Task: Search one way flight ticket for 3 adults in first from Casper: Casper Natrona County International Airport to Greenville: Pitt-greenville Airport on 5-2-2023. Choice of flights is Westjet. Number of bags: 1 carry on bag. Price is upto 87000. Outbound departure time preference is 7:15.
Action: Mouse moved to (318, 221)
Screenshot: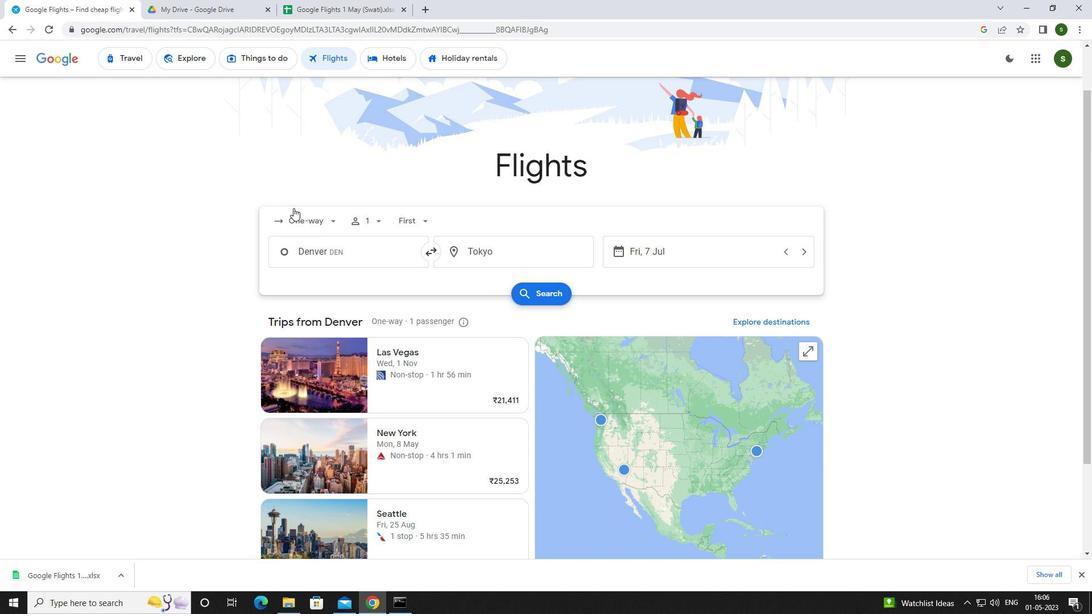 
Action: Mouse pressed left at (318, 221)
Screenshot: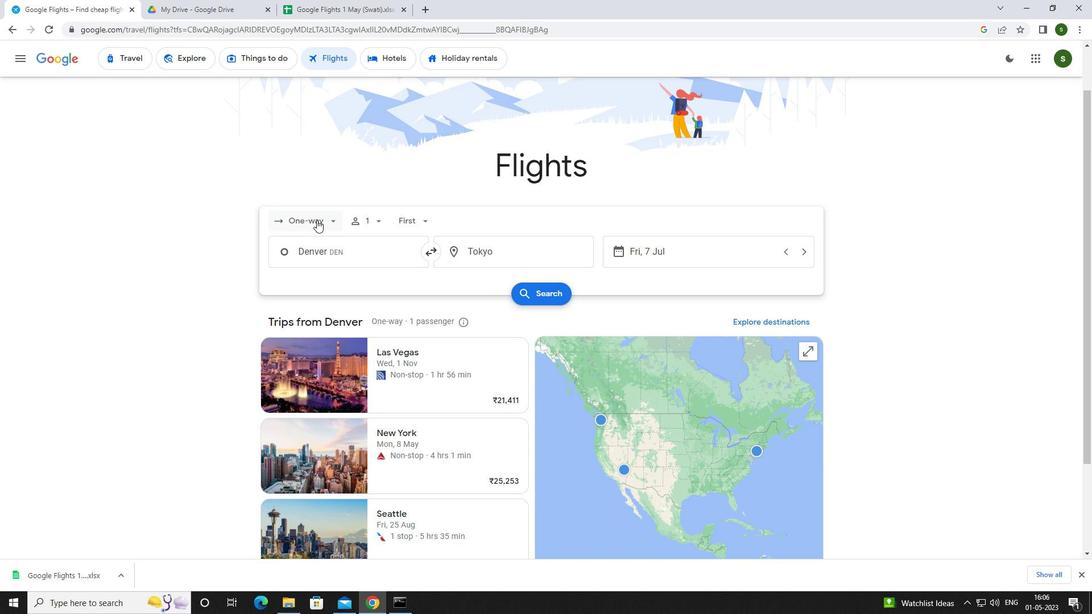 
Action: Mouse moved to (319, 276)
Screenshot: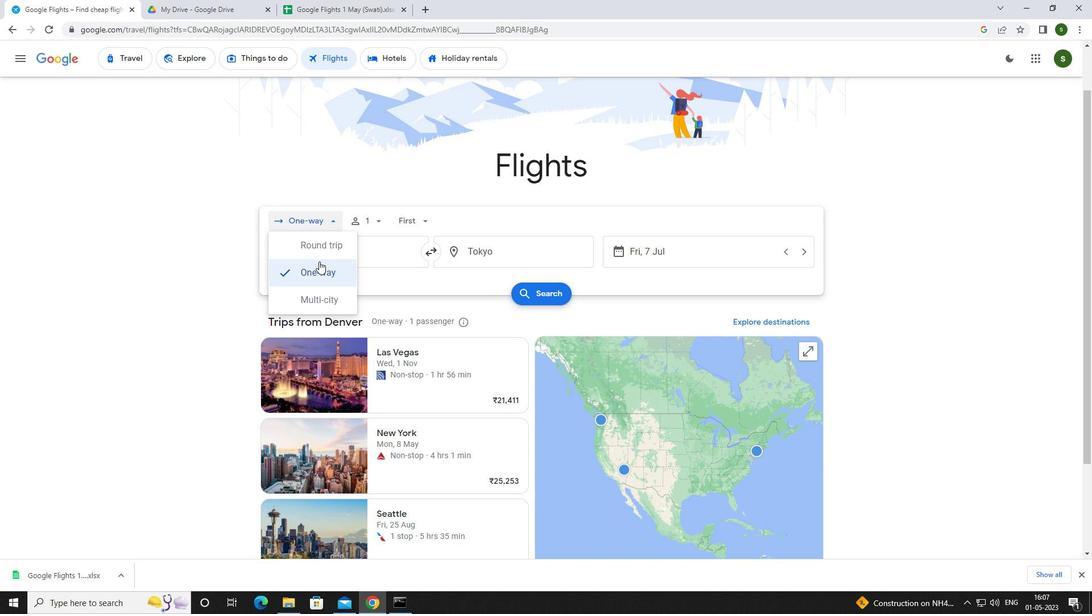 
Action: Mouse pressed left at (319, 276)
Screenshot: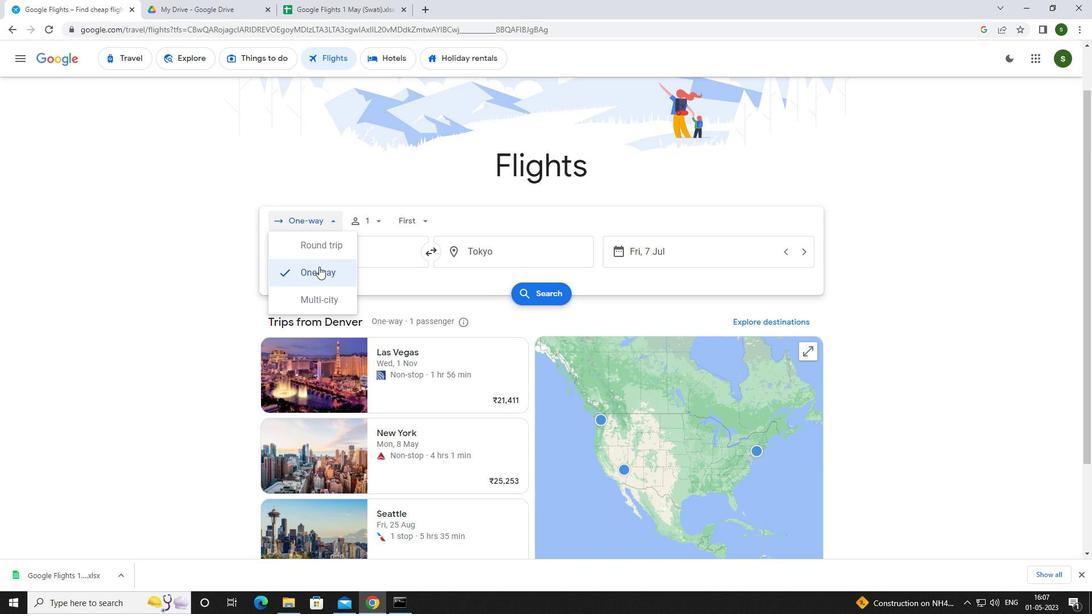 
Action: Mouse moved to (381, 217)
Screenshot: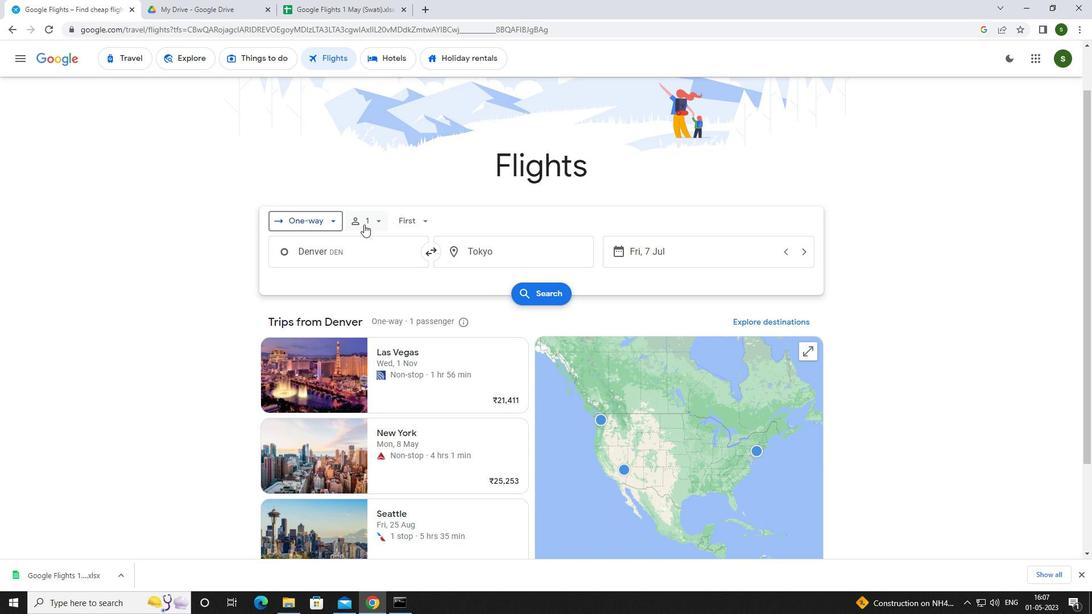 
Action: Mouse pressed left at (381, 217)
Screenshot: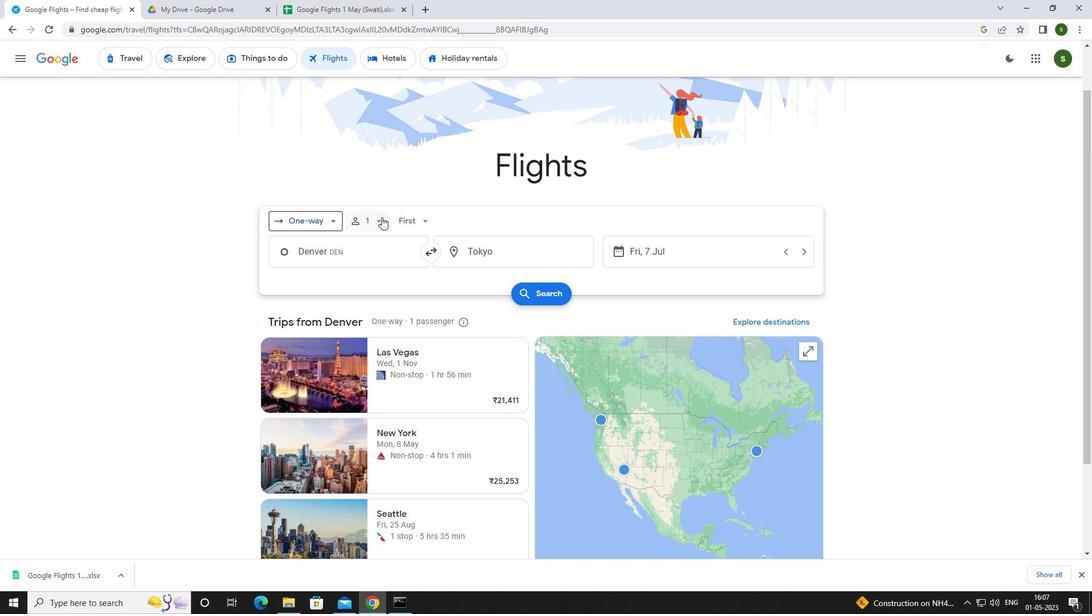 
Action: Mouse moved to (464, 253)
Screenshot: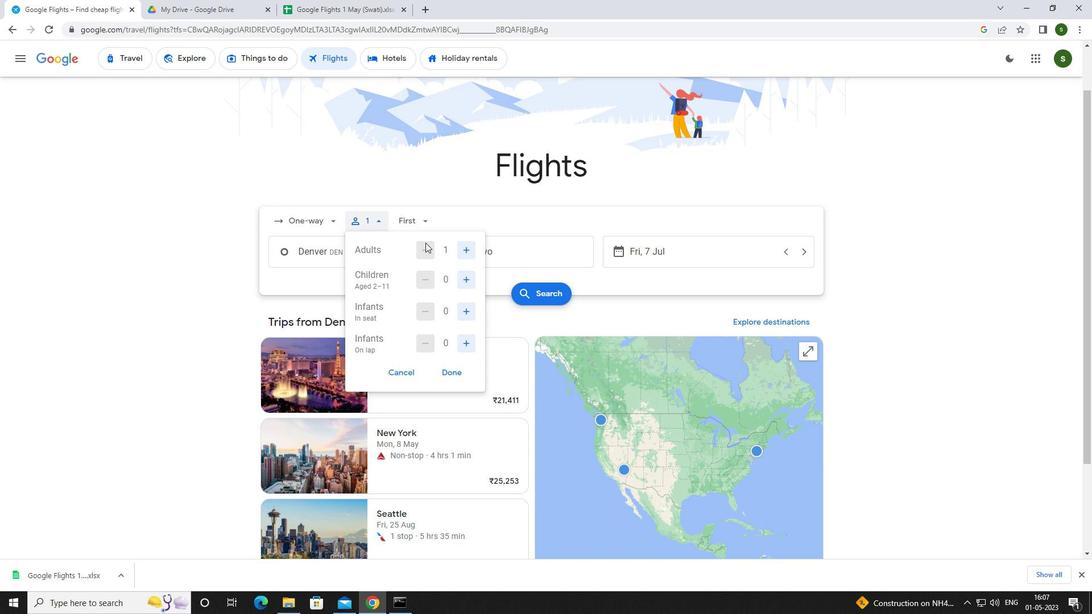 
Action: Mouse pressed left at (464, 253)
Screenshot: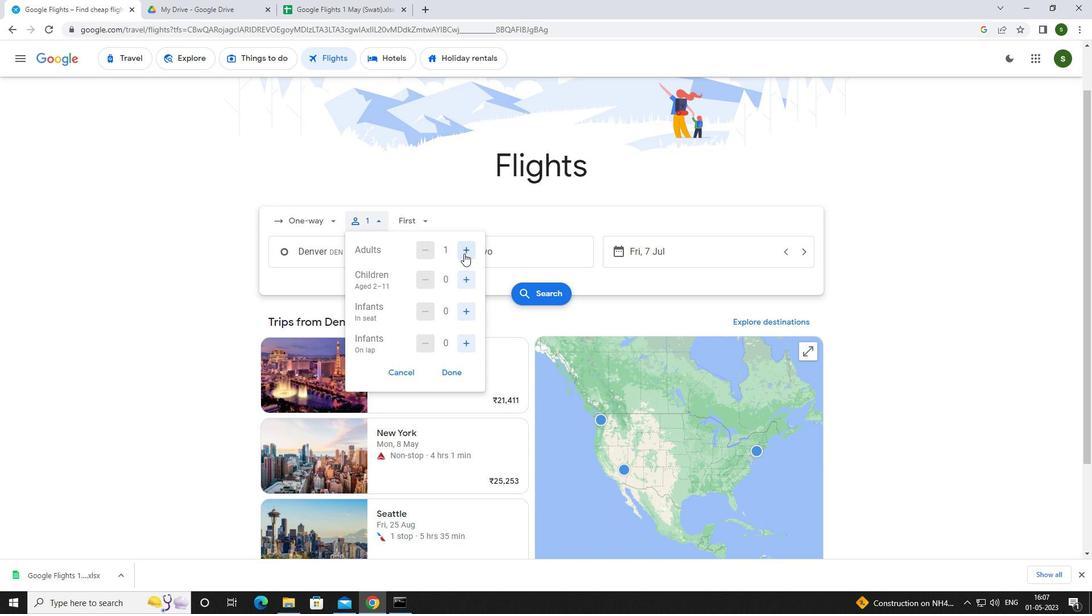 
Action: Mouse pressed left at (464, 253)
Screenshot: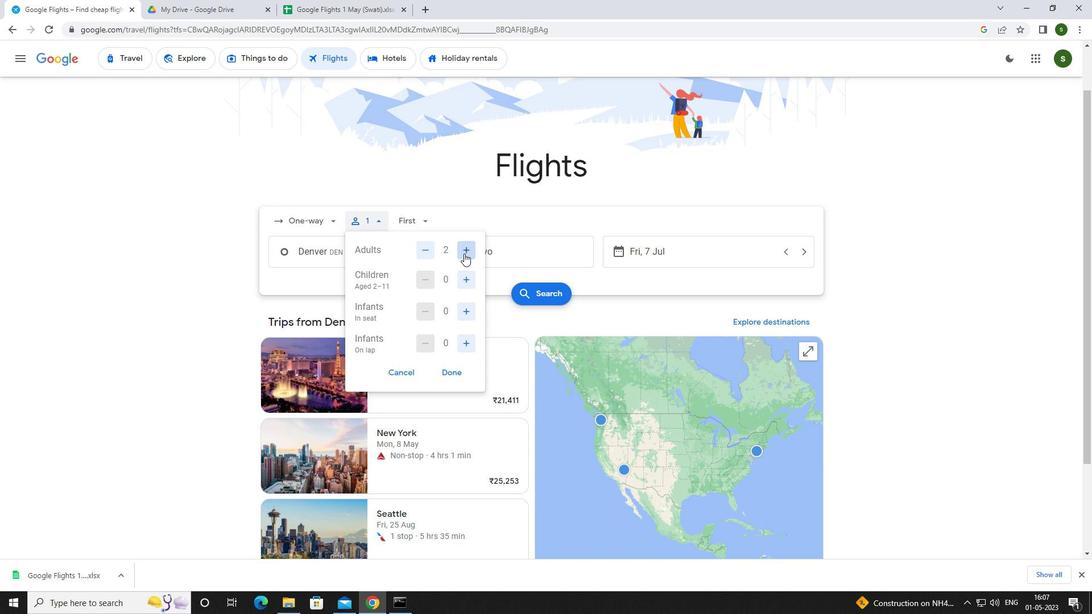 
Action: Mouse moved to (430, 224)
Screenshot: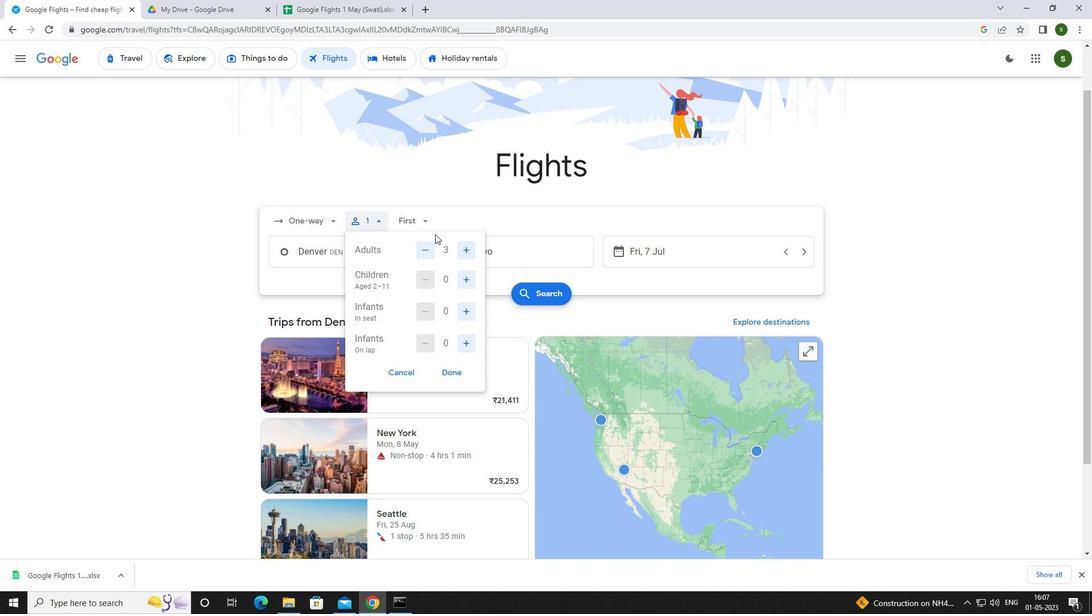 
Action: Mouse pressed left at (430, 224)
Screenshot: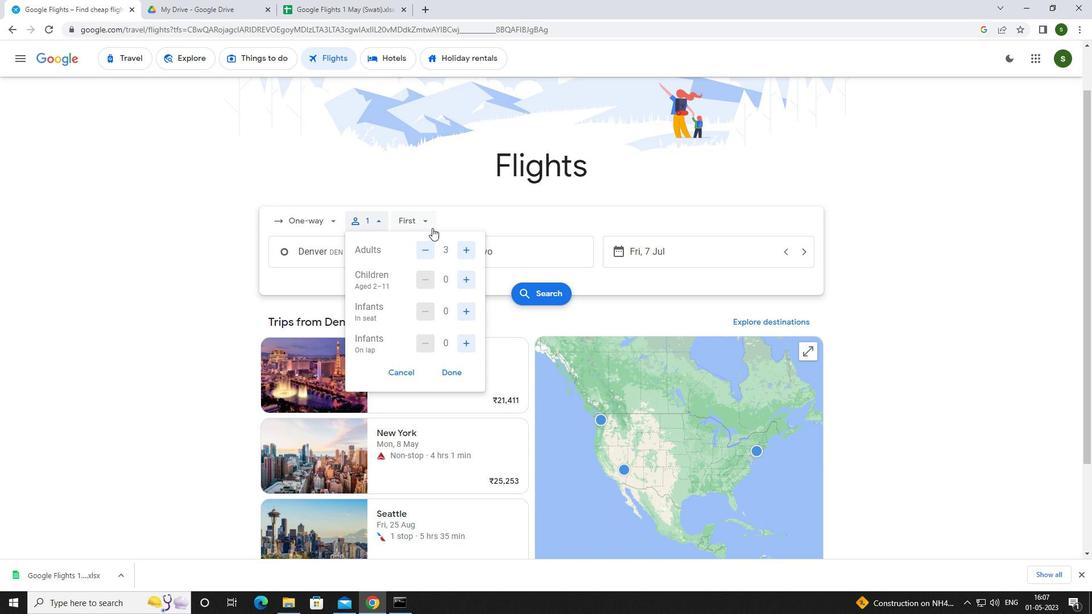 
Action: Mouse moved to (428, 322)
Screenshot: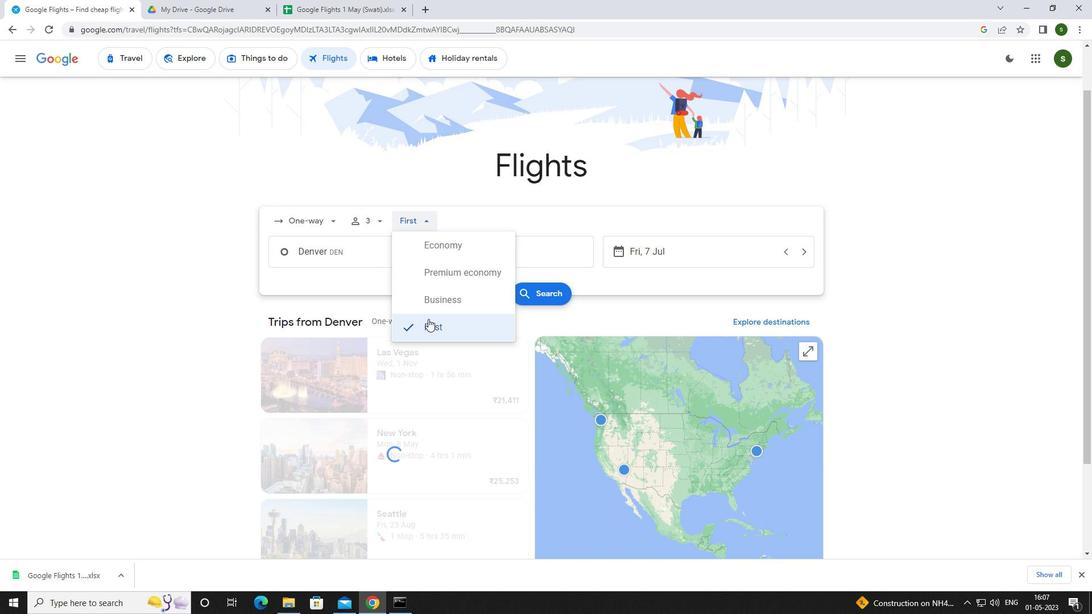 
Action: Mouse pressed left at (428, 322)
Screenshot: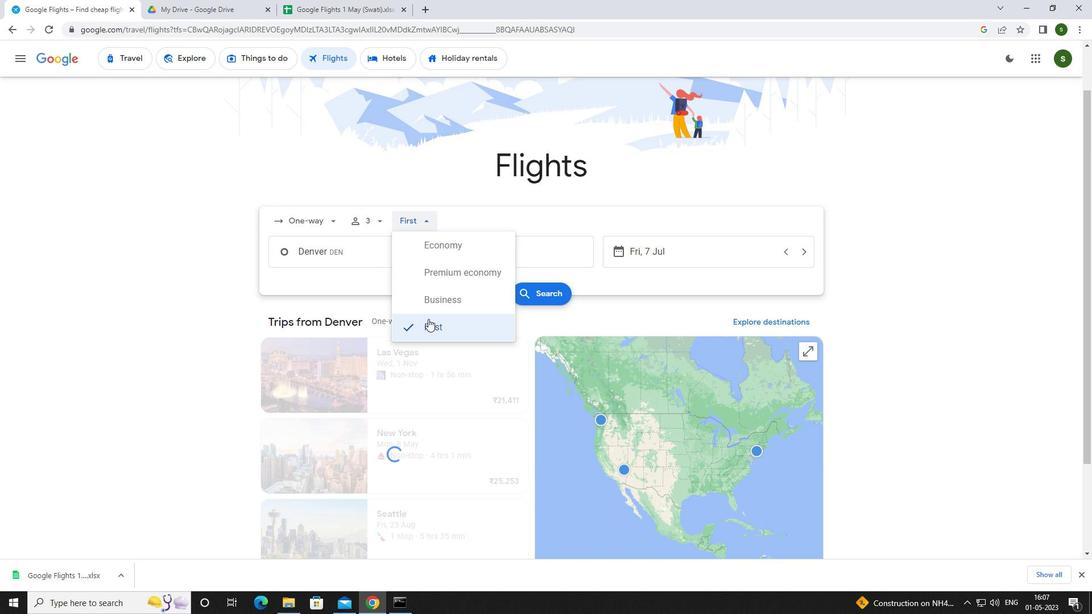 
Action: Mouse moved to (341, 256)
Screenshot: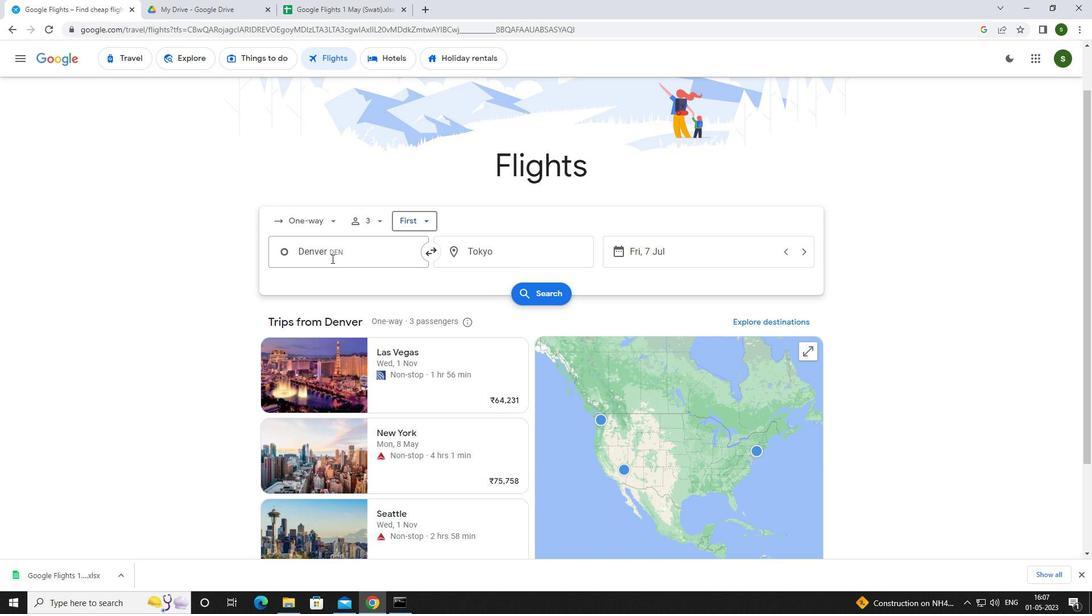 
Action: Mouse pressed left at (341, 256)
Screenshot: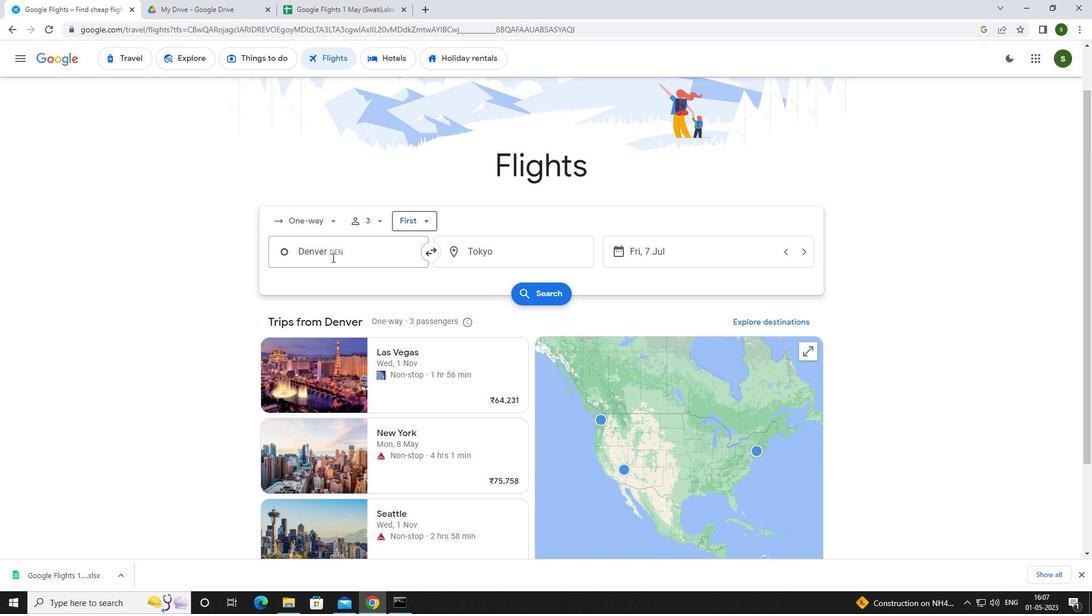 
Action: Key pressed <Key.caps_lock>c<Key.caps_lock>asper
Screenshot: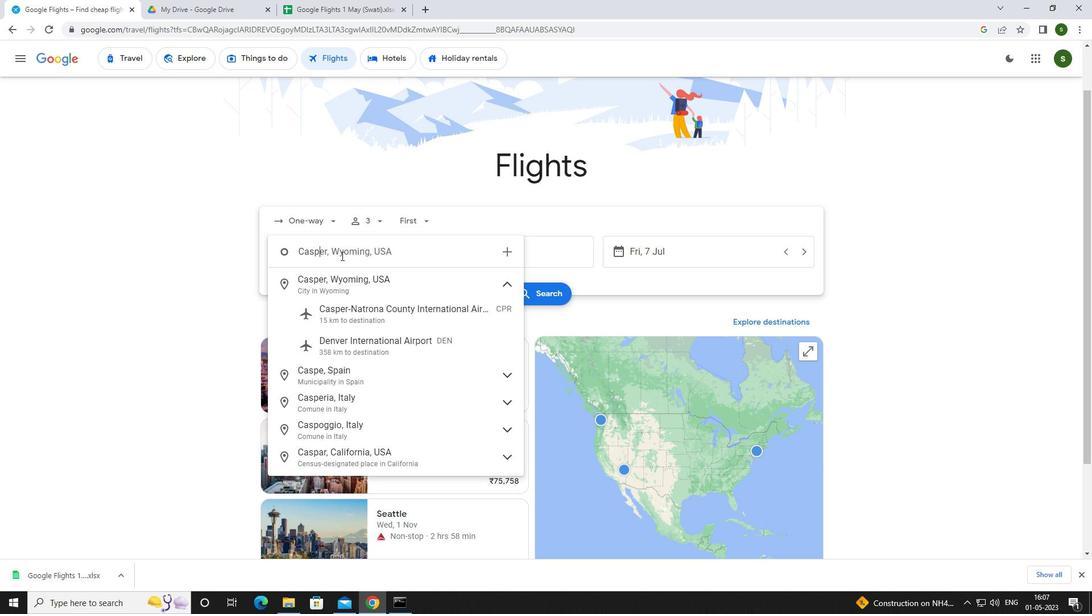 
Action: Mouse moved to (354, 307)
Screenshot: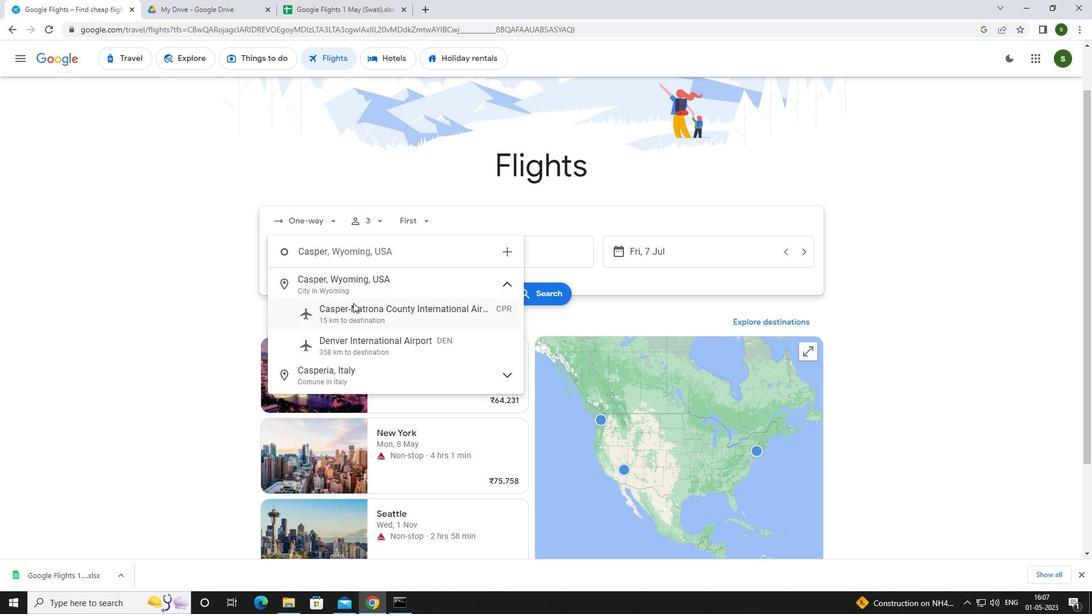 
Action: Mouse pressed left at (354, 307)
Screenshot: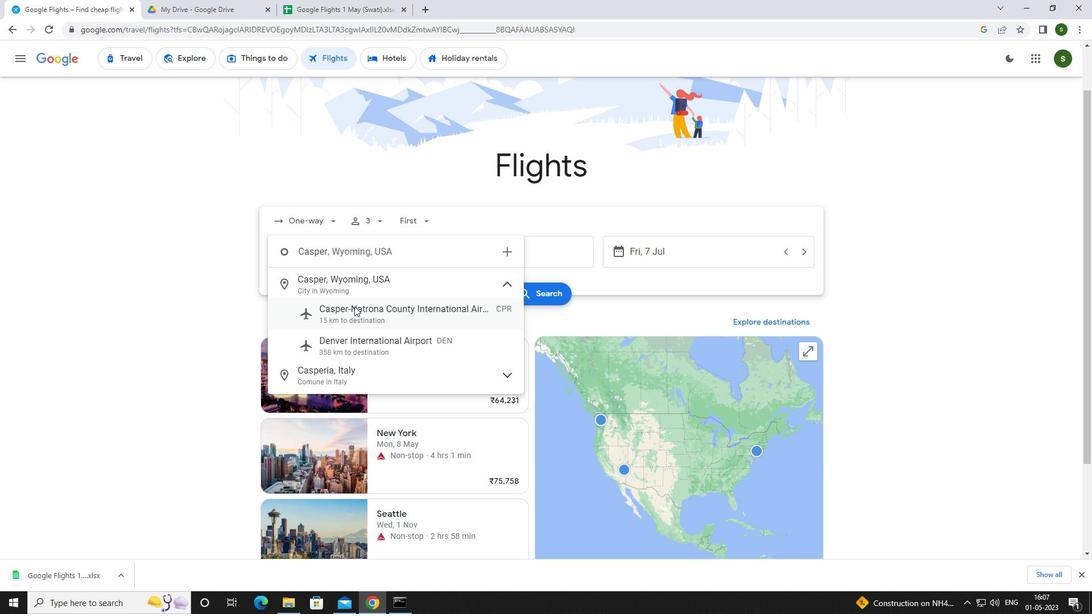 
Action: Mouse moved to (482, 250)
Screenshot: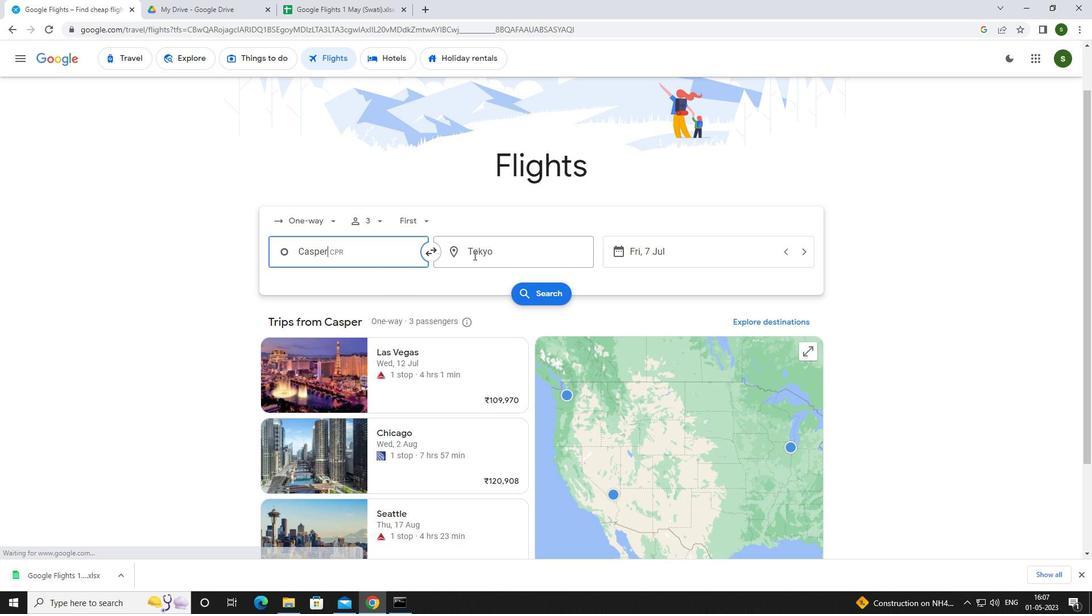 
Action: Mouse pressed left at (482, 250)
Screenshot: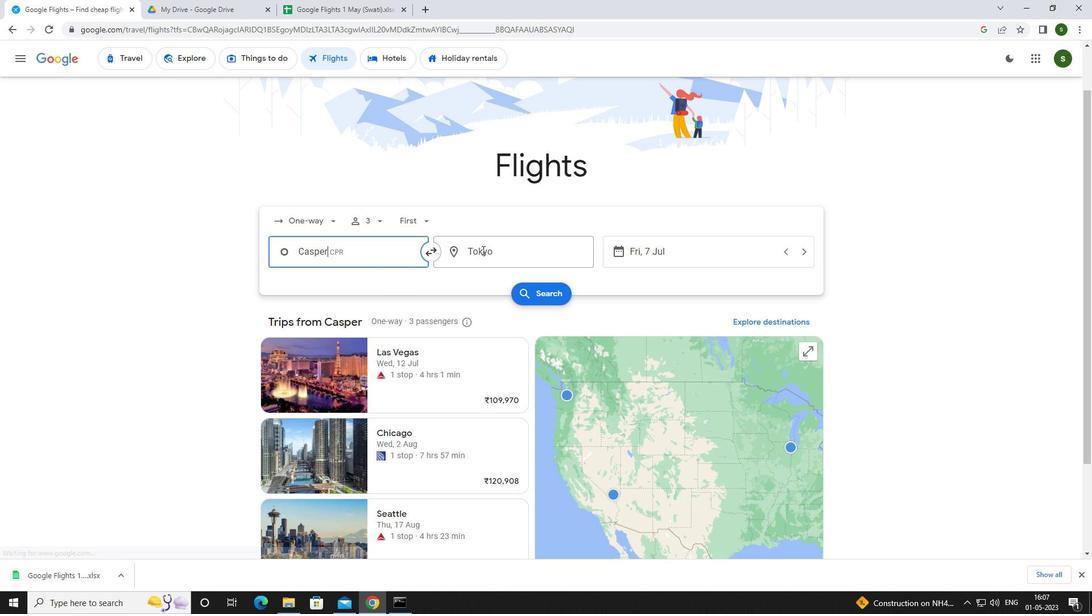 
Action: Mouse moved to (470, 250)
Screenshot: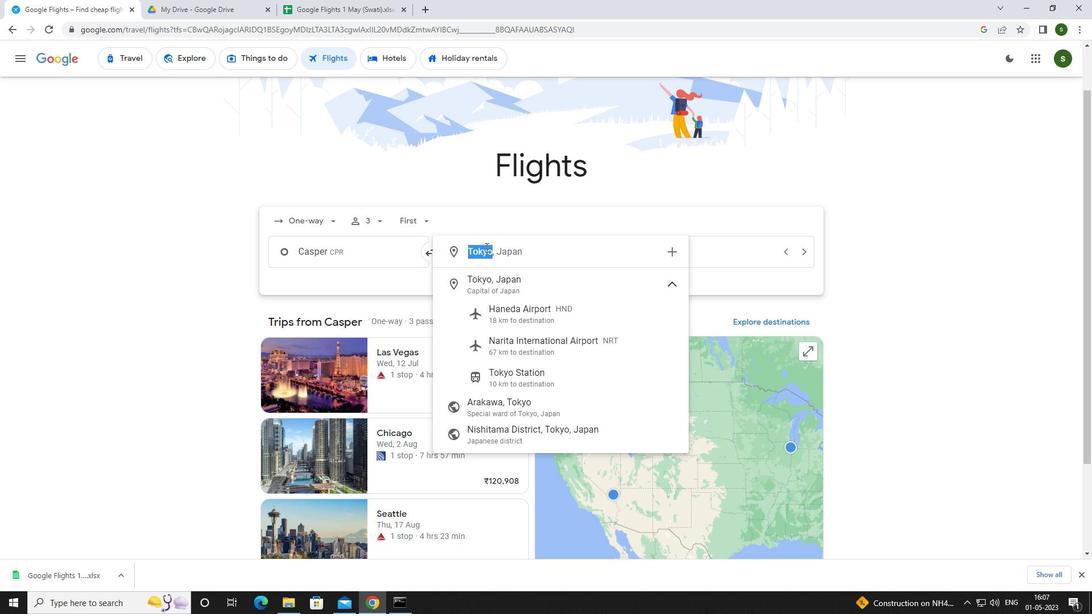
Action: Key pressed <Key.caps_lock>p<Key.caps_lock>itt
Screenshot: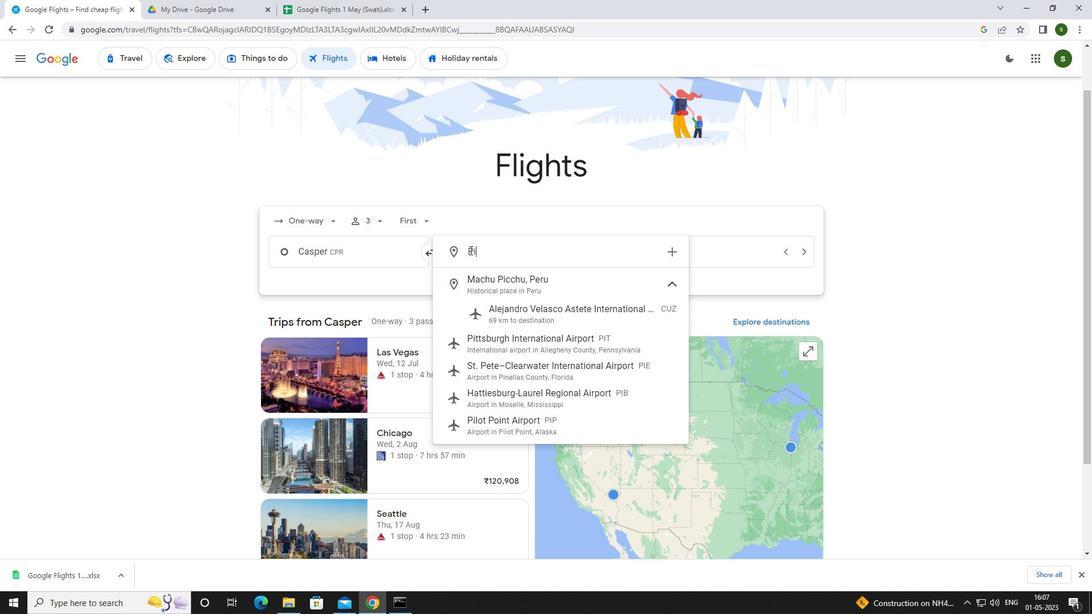
Action: Mouse moved to (517, 375)
Screenshot: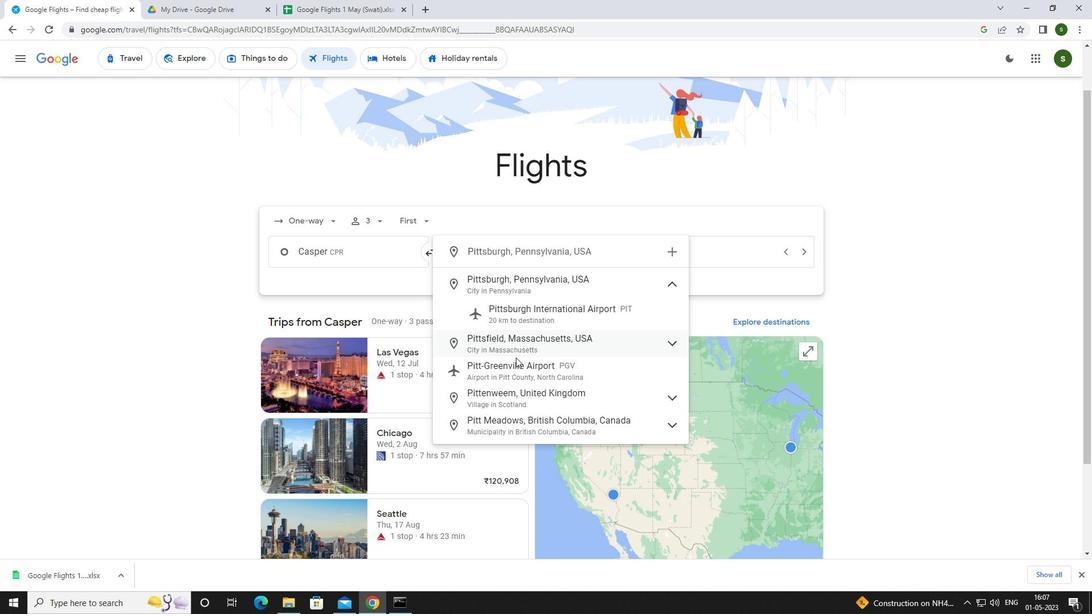 
Action: Mouse pressed left at (517, 375)
Screenshot: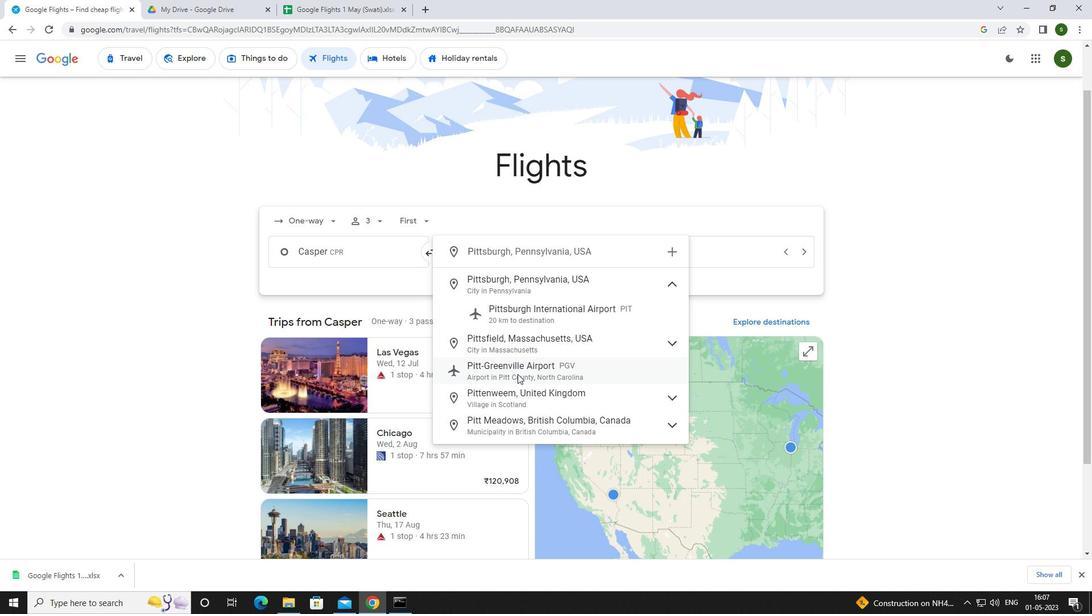 
Action: Mouse moved to (678, 250)
Screenshot: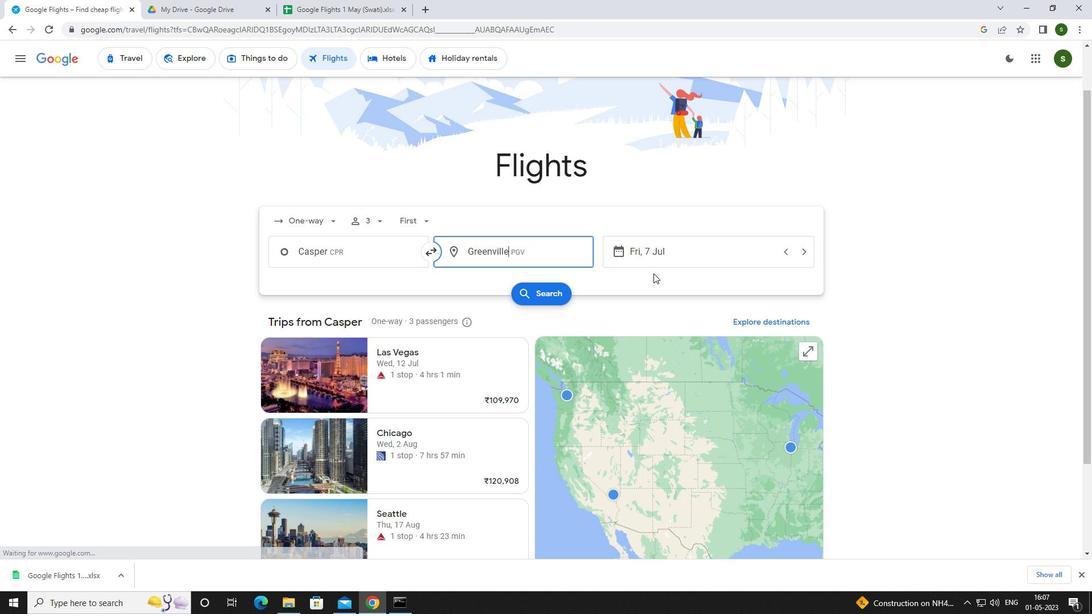 
Action: Mouse pressed left at (678, 250)
Screenshot: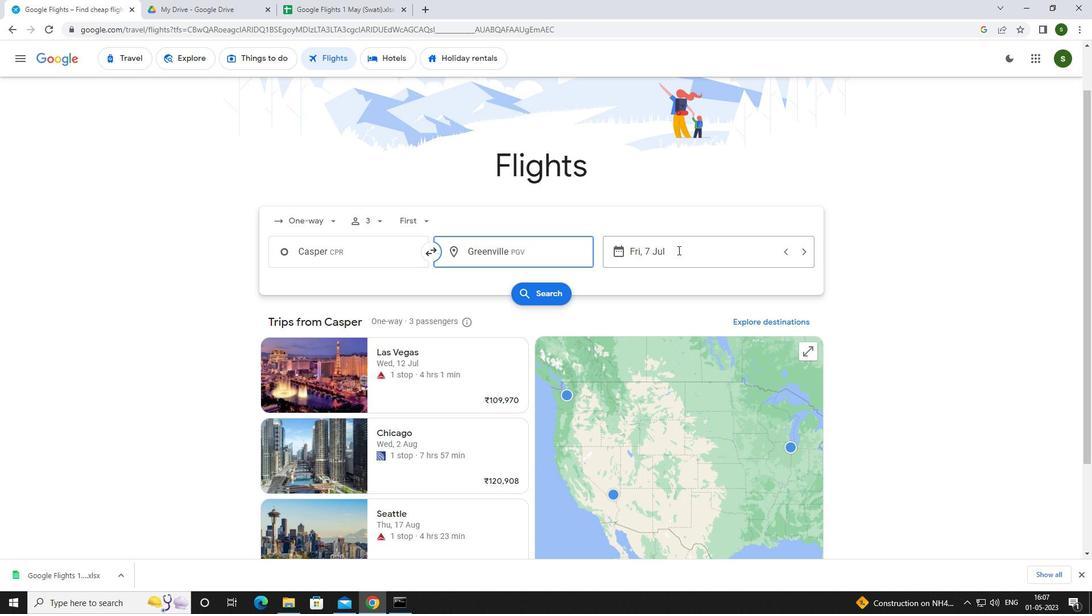 
Action: Mouse moved to (384, 389)
Screenshot: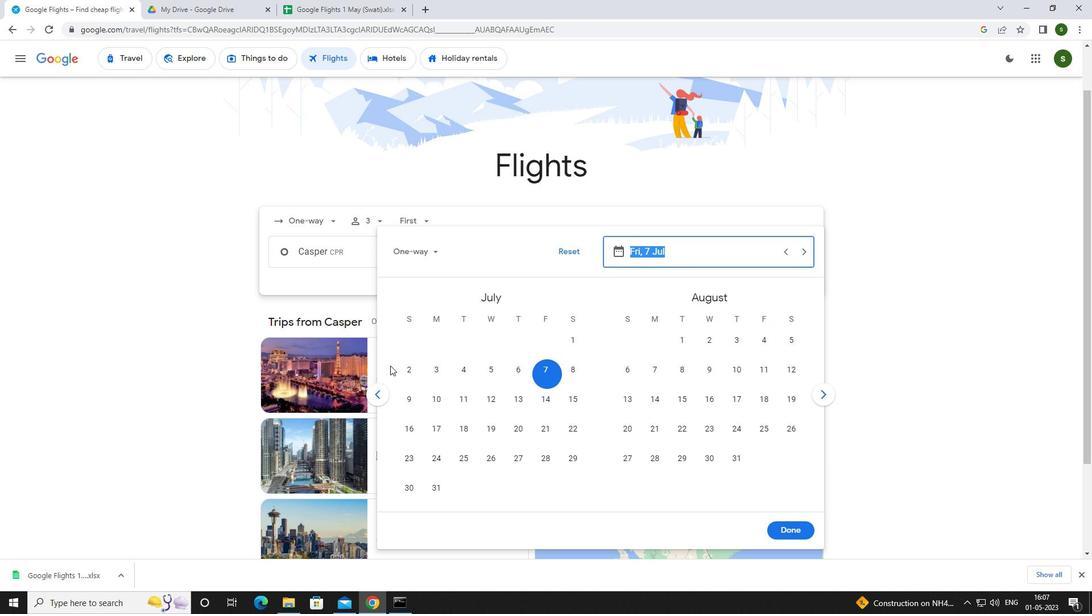 
Action: Mouse pressed left at (384, 389)
Screenshot: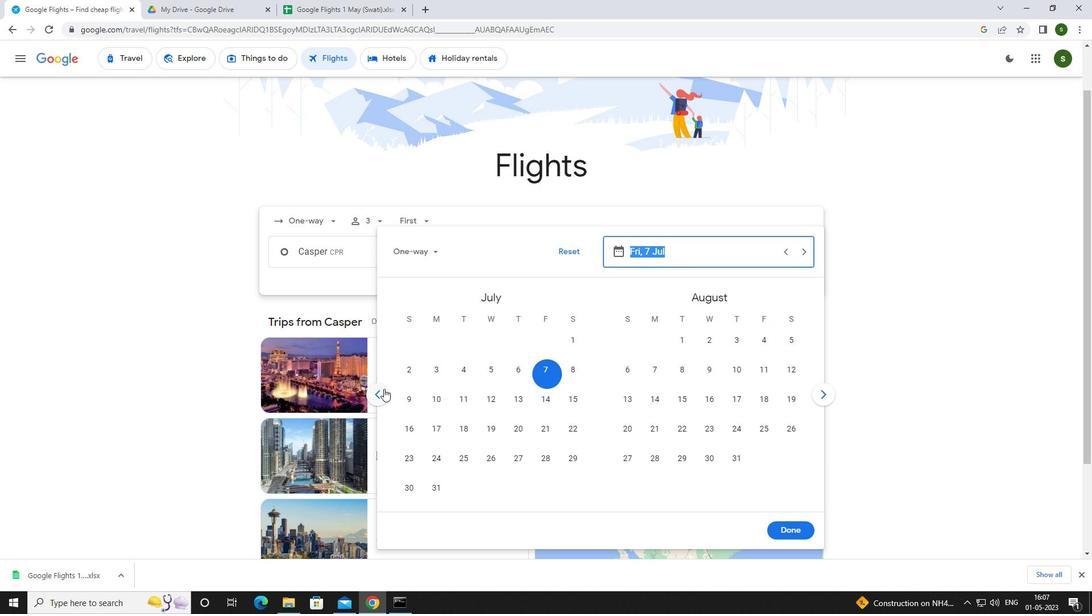 
Action: Mouse pressed left at (384, 389)
Screenshot: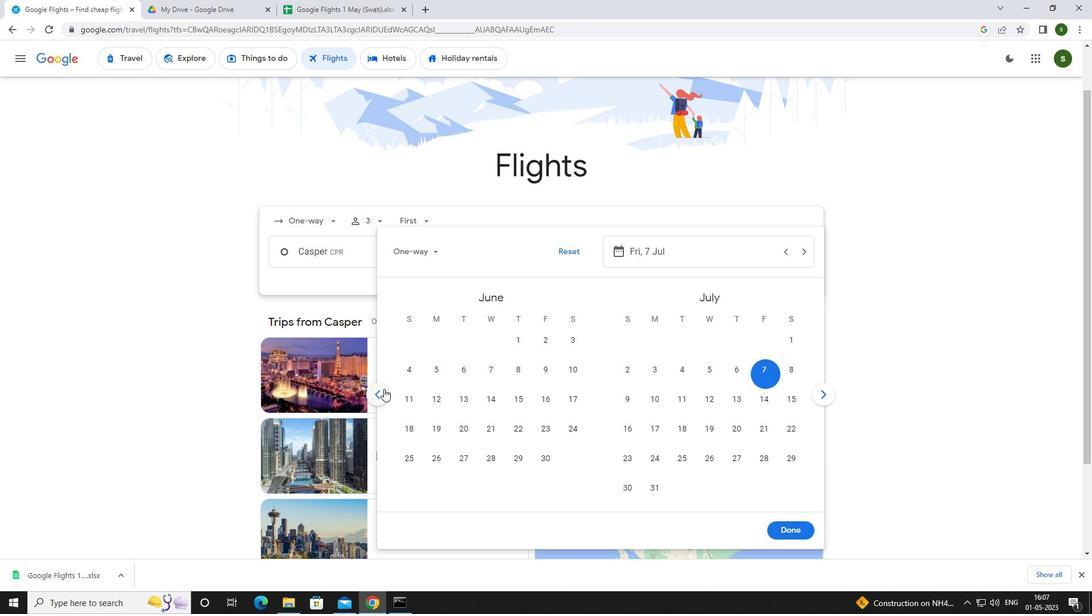 
Action: Mouse moved to (472, 341)
Screenshot: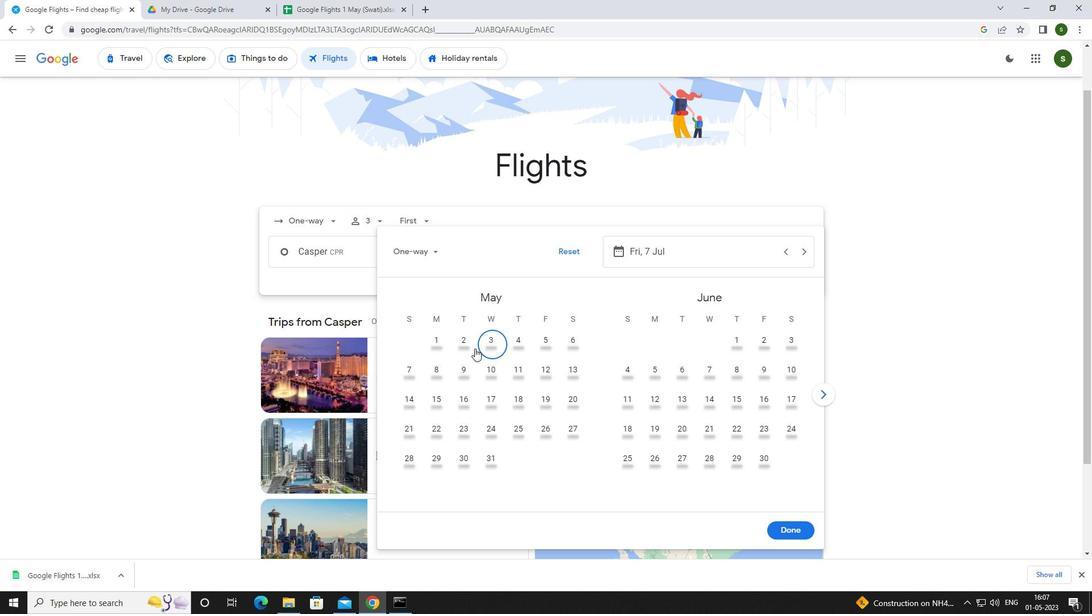 
Action: Mouse pressed left at (472, 341)
Screenshot: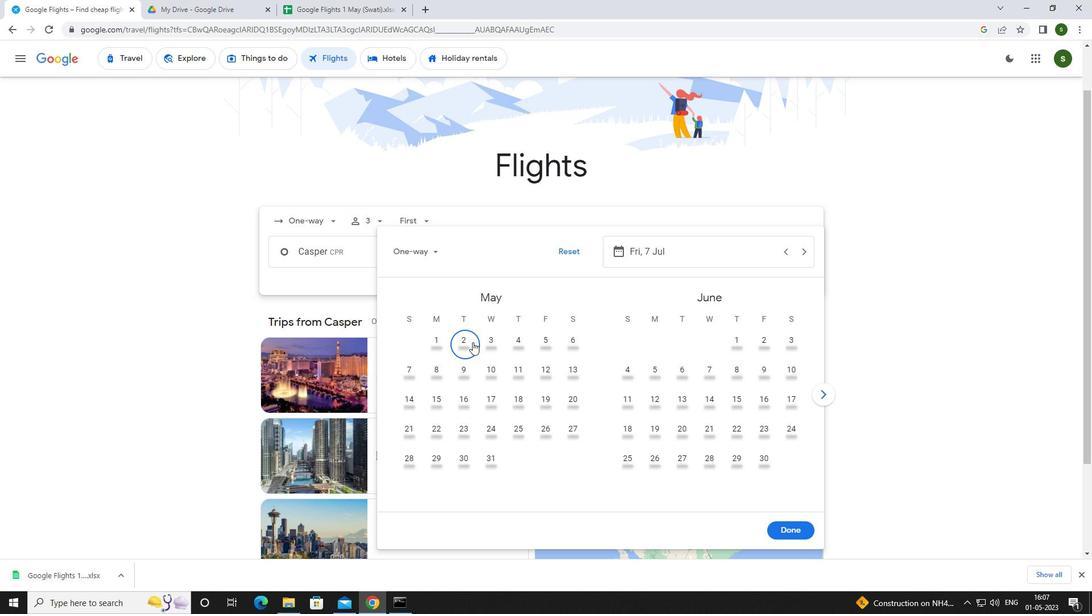 
Action: Mouse moved to (795, 524)
Screenshot: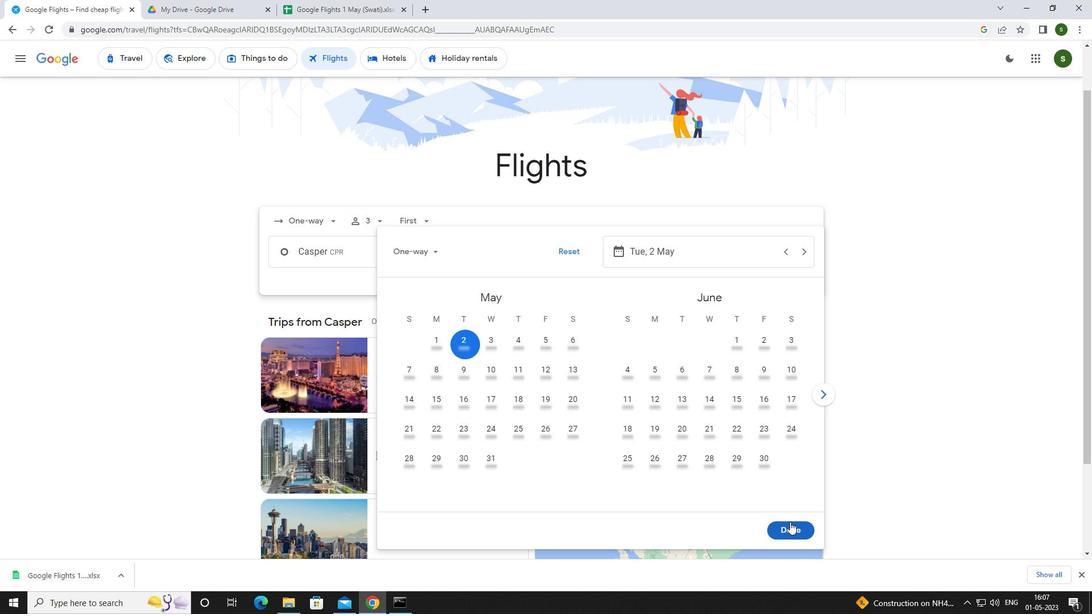 
Action: Mouse pressed left at (795, 524)
Screenshot: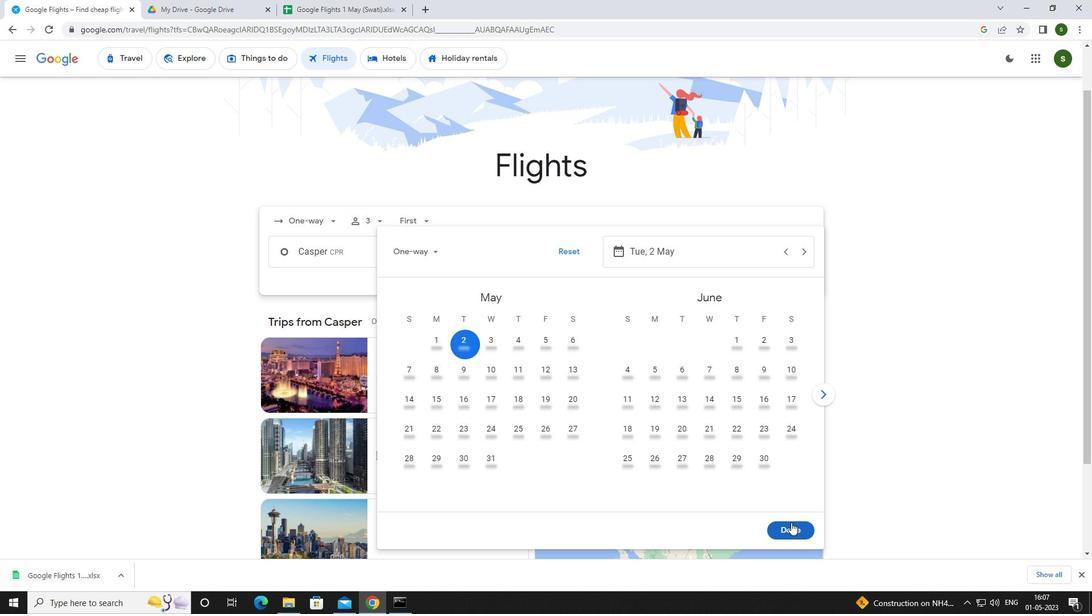 
Action: Mouse moved to (537, 291)
Screenshot: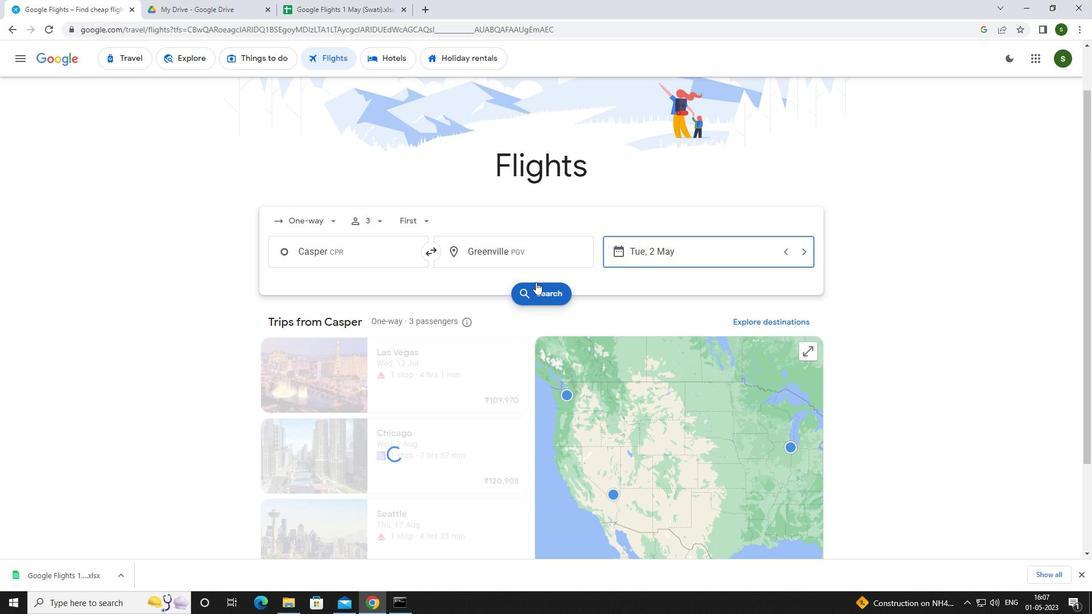 
Action: Mouse pressed left at (537, 291)
Screenshot: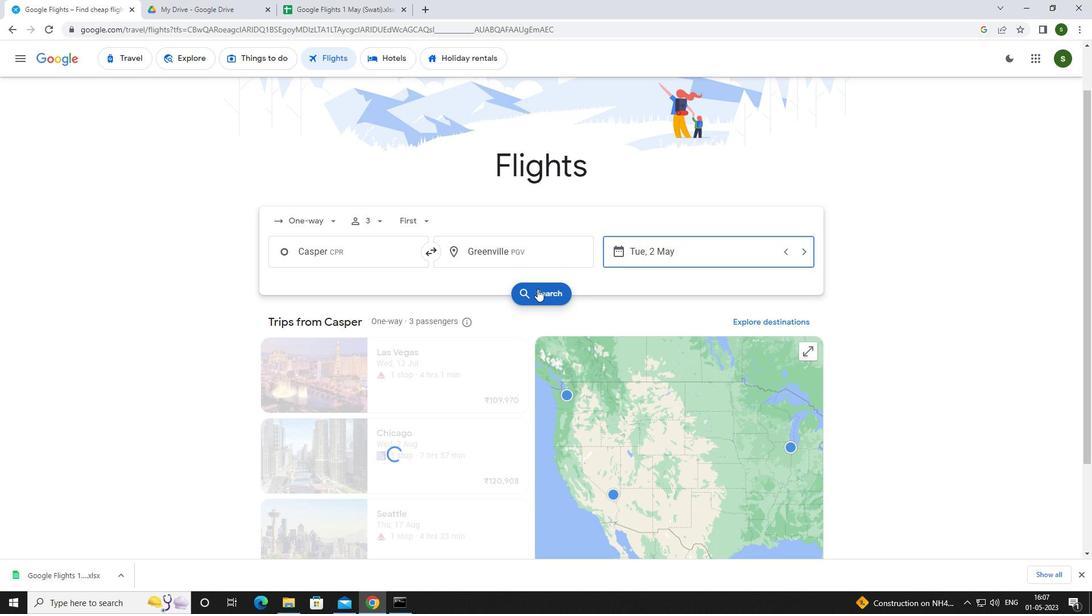 
Action: Mouse moved to (291, 162)
Screenshot: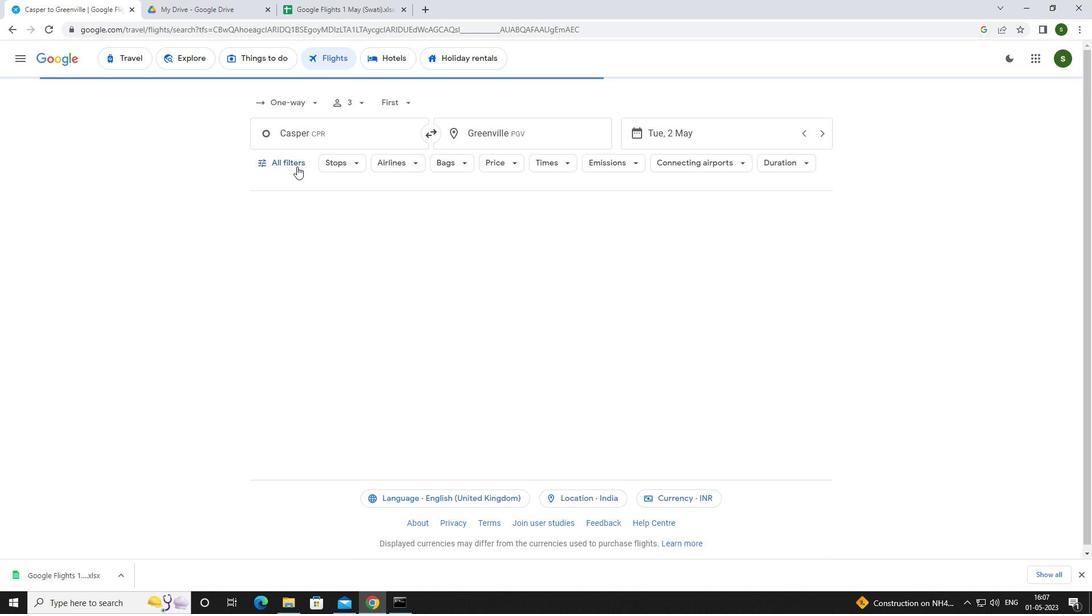 
Action: Mouse pressed left at (291, 162)
Screenshot: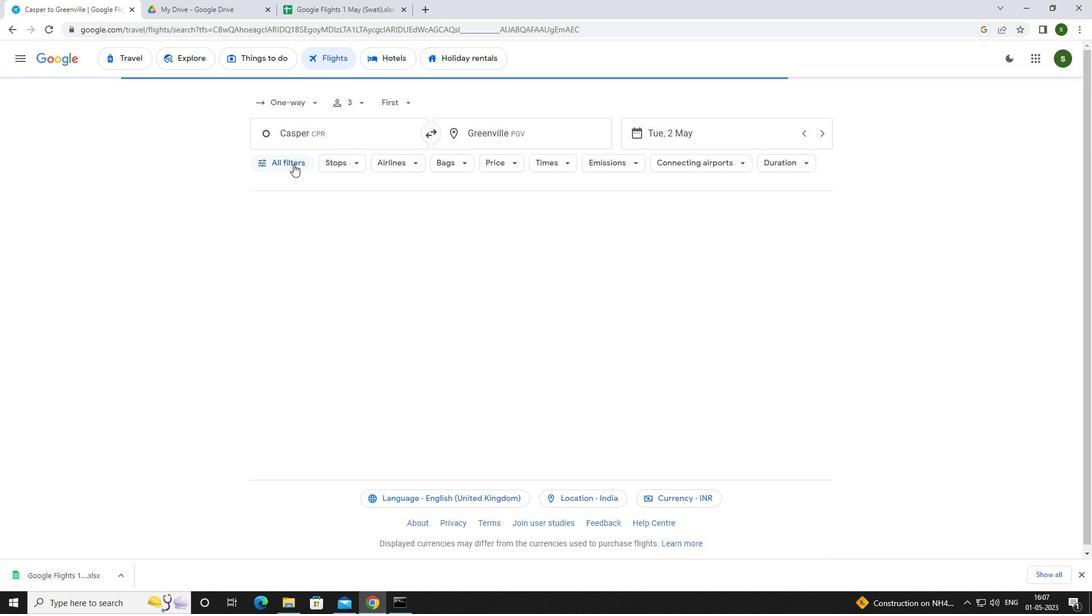 
Action: Mouse moved to (312, 243)
Screenshot: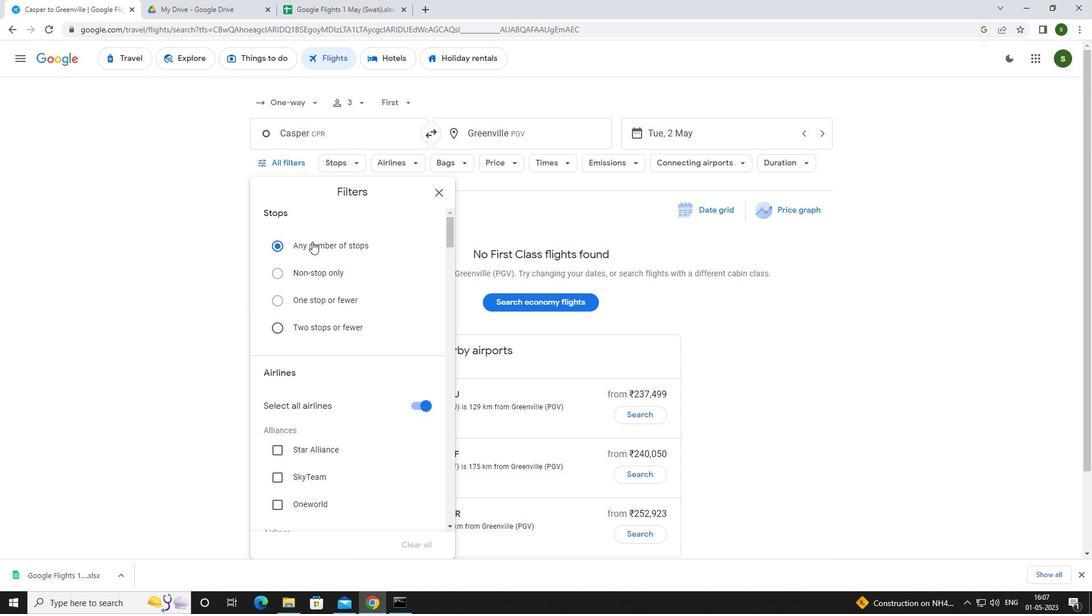 
Action: Mouse scrolled (312, 242) with delta (0, 0)
Screenshot: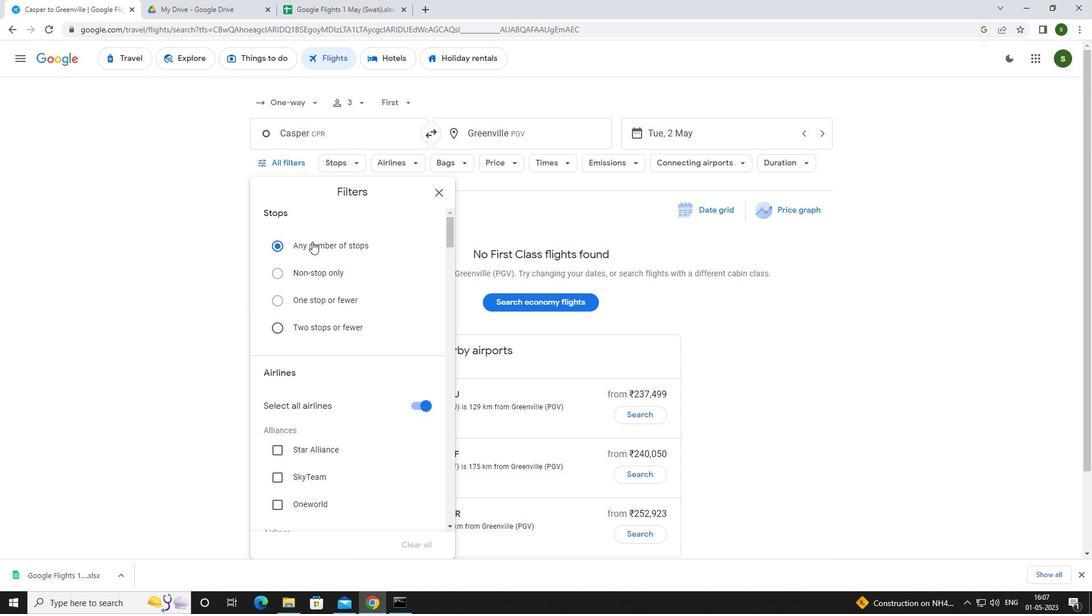 
Action: Mouse moved to (421, 342)
Screenshot: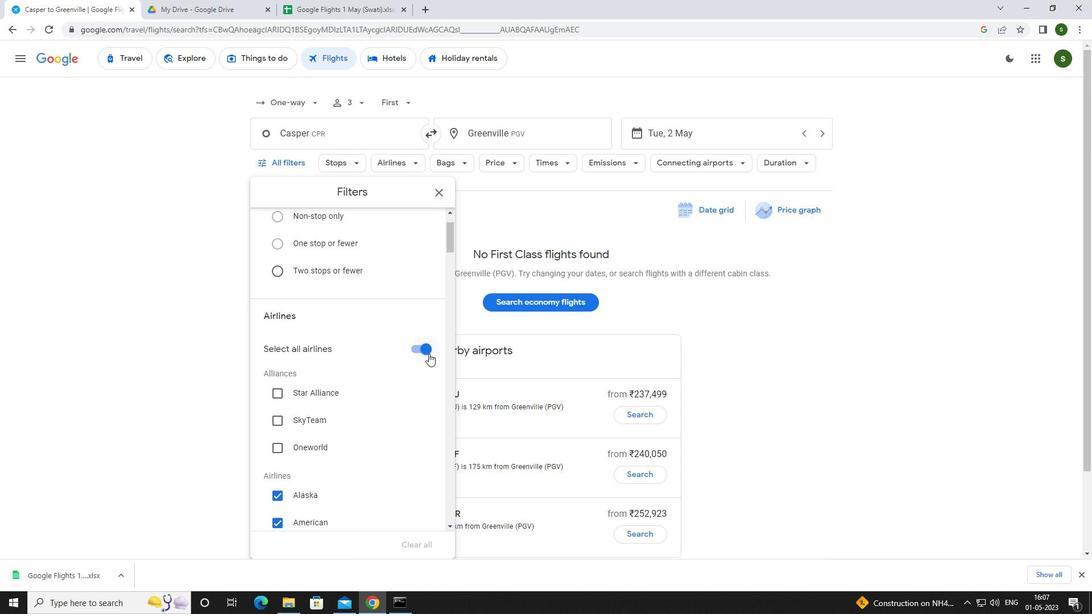 
Action: Mouse pressed left at (421, 342)
Screenshot: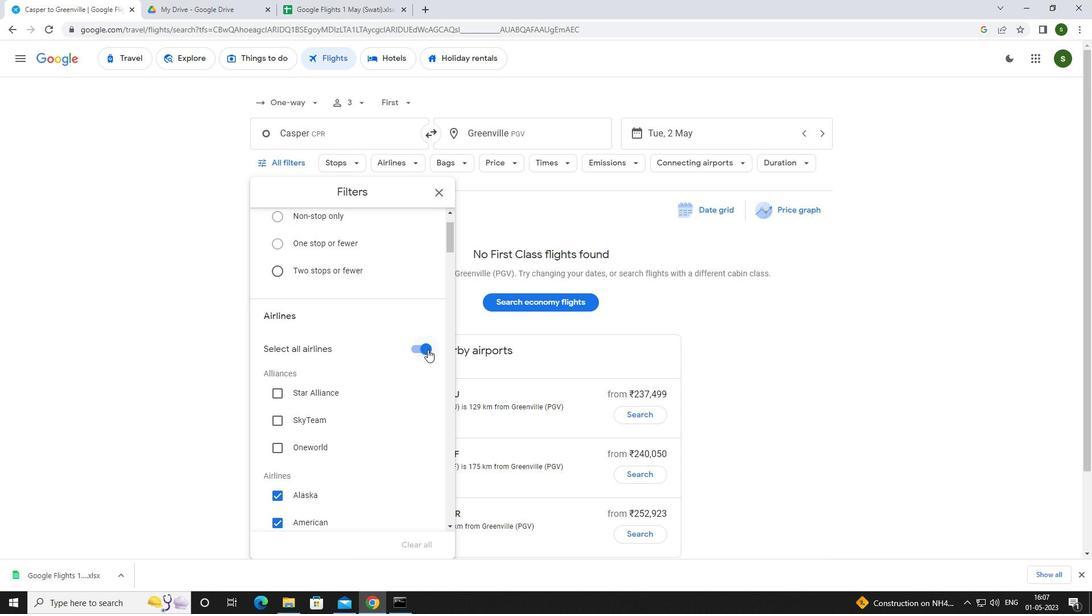 
Action: Mouse moved to (388, 310)
Screenshot: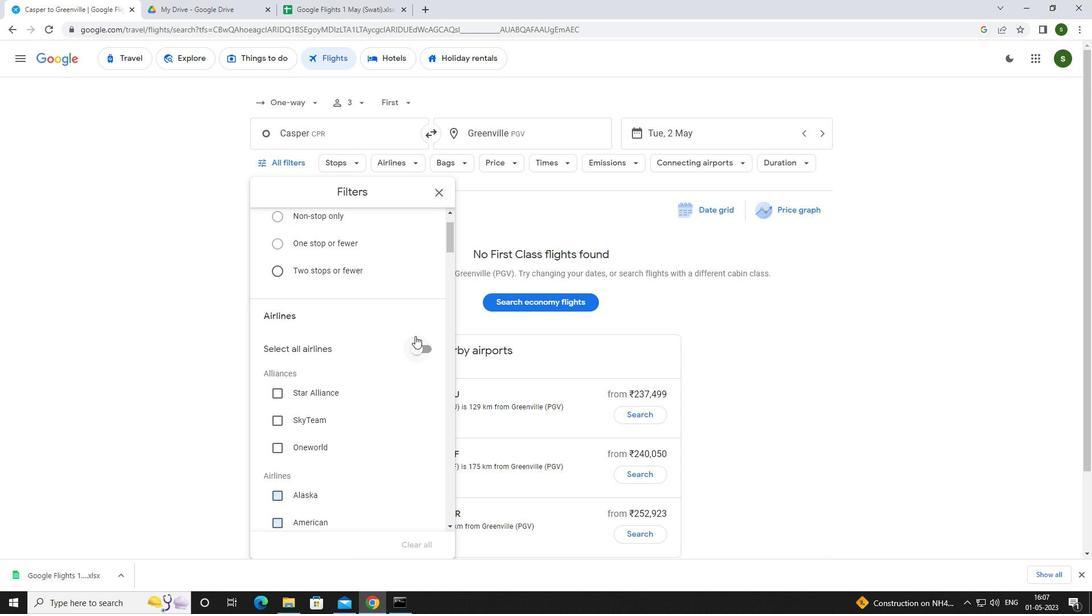 
Action: Mouse scrolled (388, 310) with delta (0, 0)
Screenshot: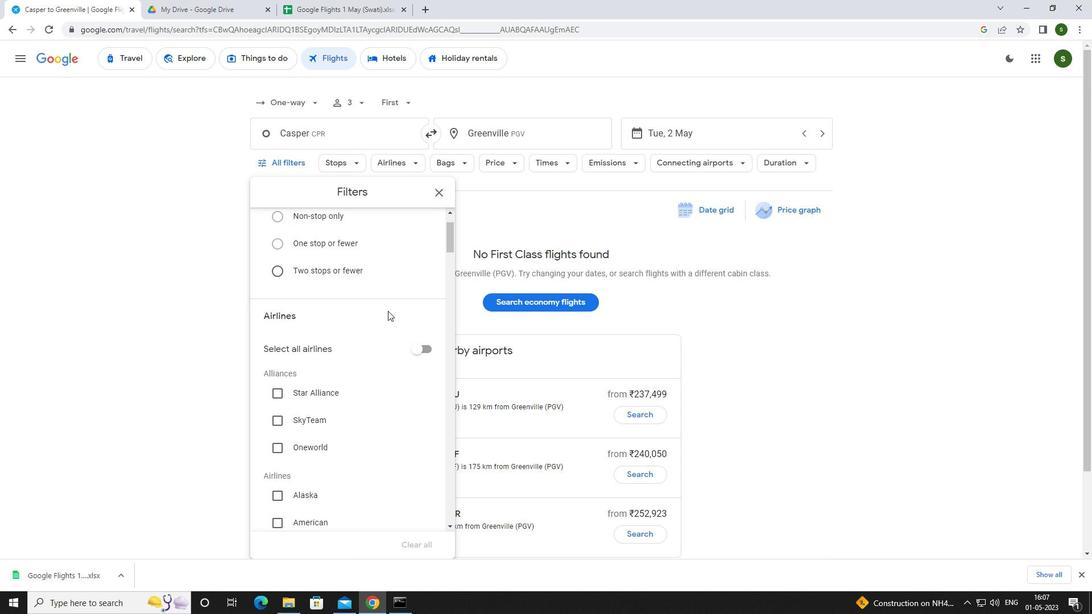 
Action: Mouse scrolled (388, 310) with delta (0, 0)
Screenshot: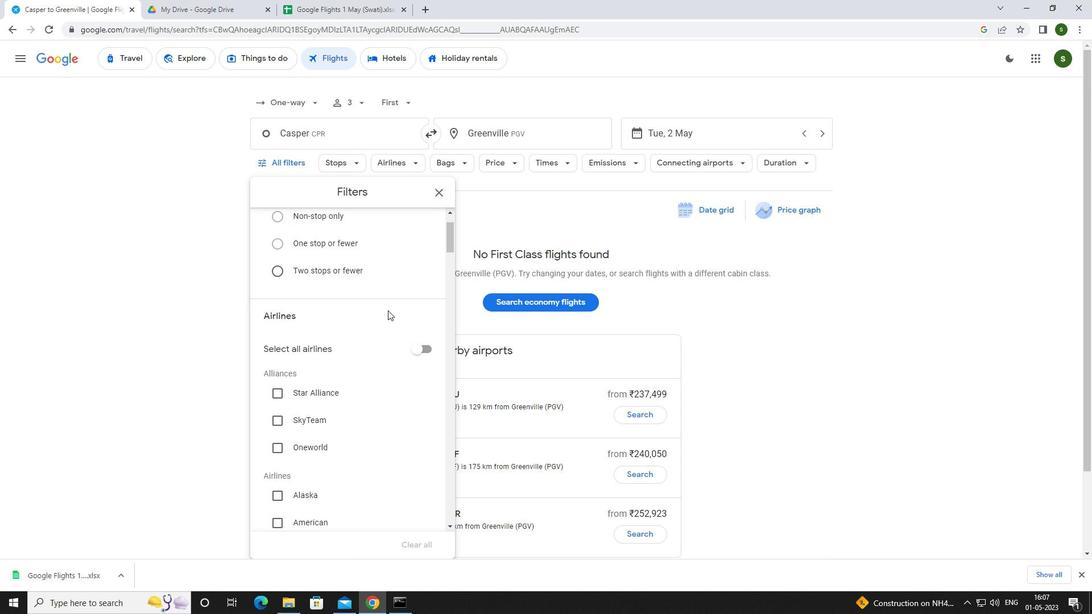 
Action: Mouse scrolled (388, 310) with delta (0, 0)
Screenshot: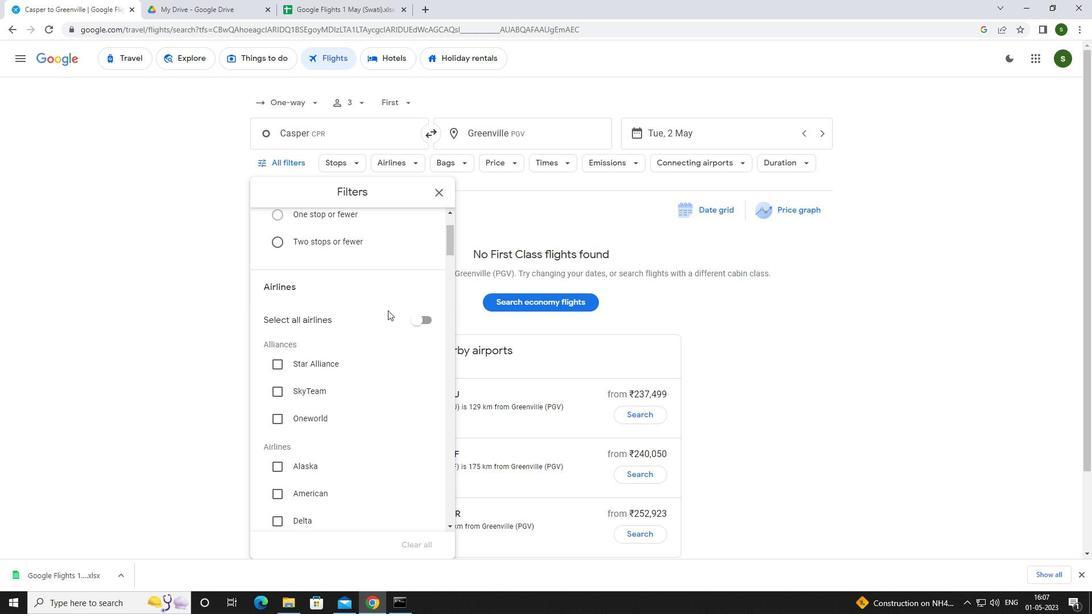 
Action: Mouse scrolled (388, 310) with delta (0, 0)
Screenshot: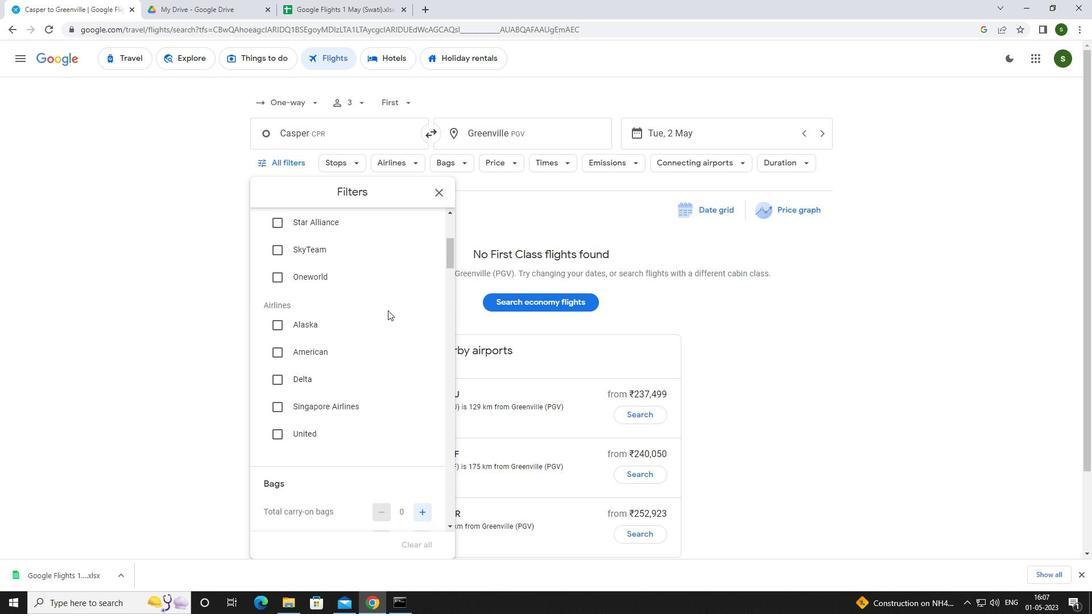 
Action: Mouse scrolled (388, 310) with delta (0, 0)
Screenshot: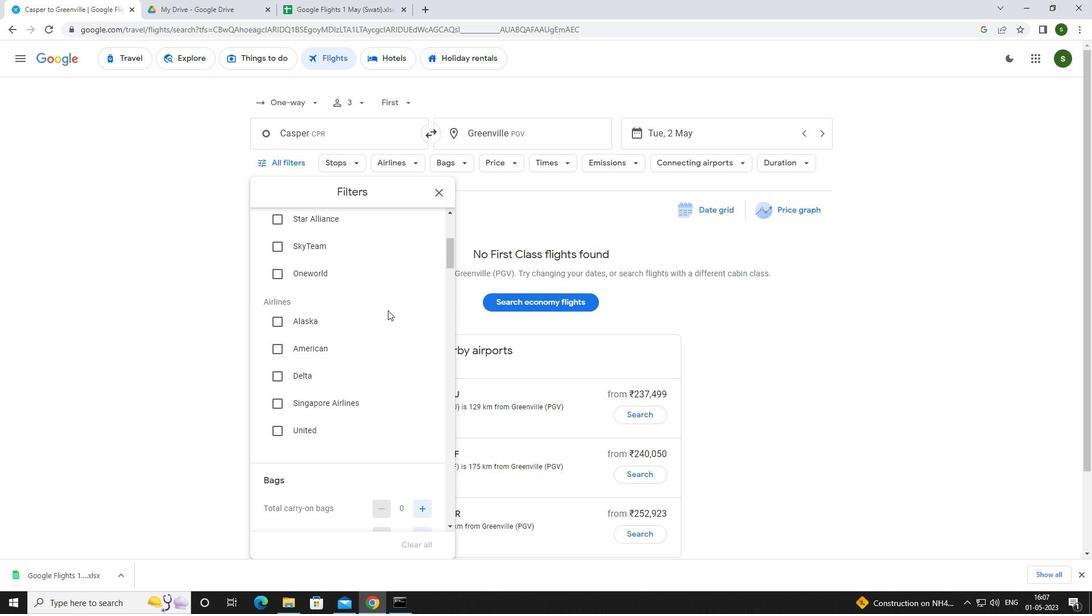 
Action: Mouse scrolled (388, 310) with delta (0, 0)
Screenshot: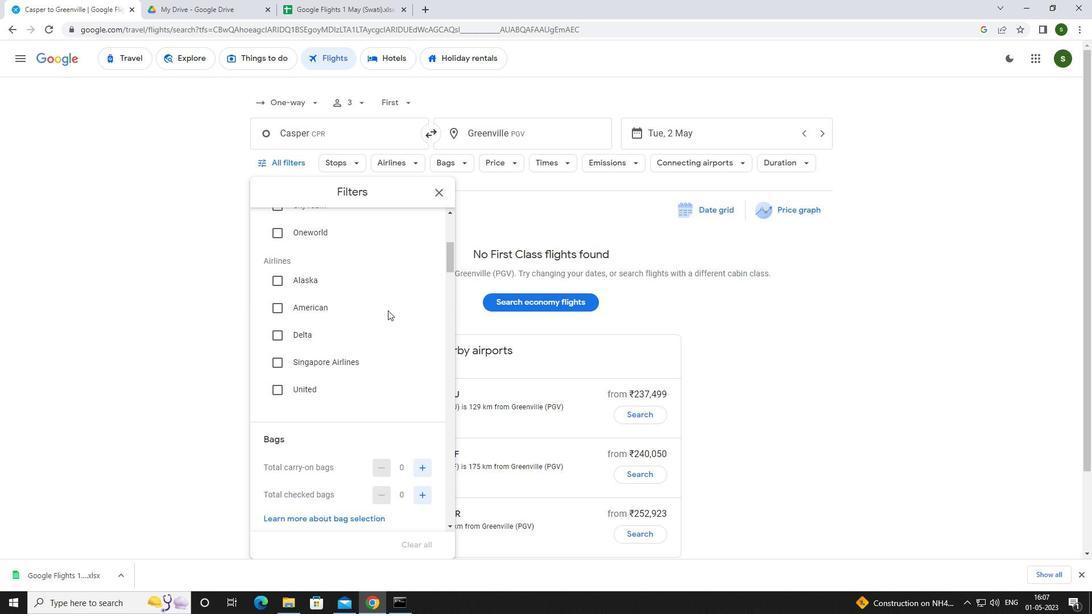 
Action: Mouse moved to (417, 341)
Screenshot: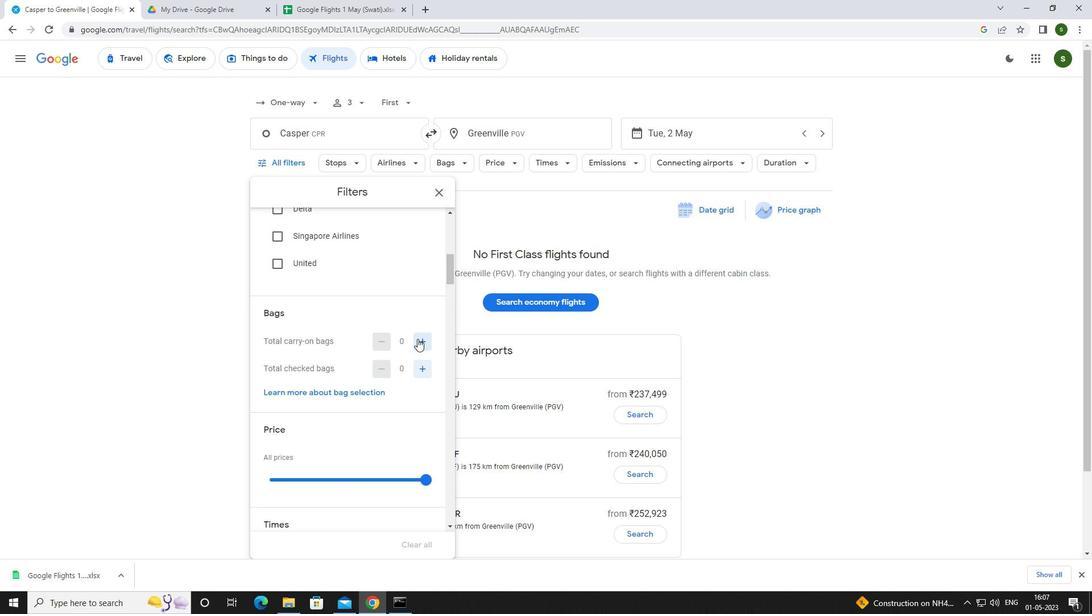 
Action: Mouse pressed left at (417, 341)
Screenshot: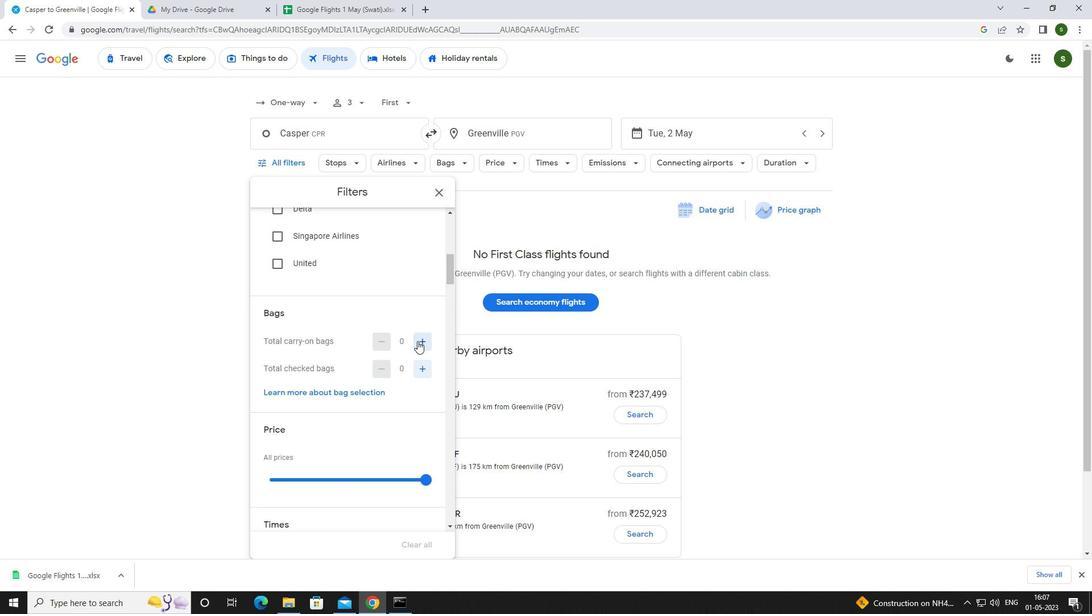 
Action: Mouse moved to (416, 314)
Screenshot: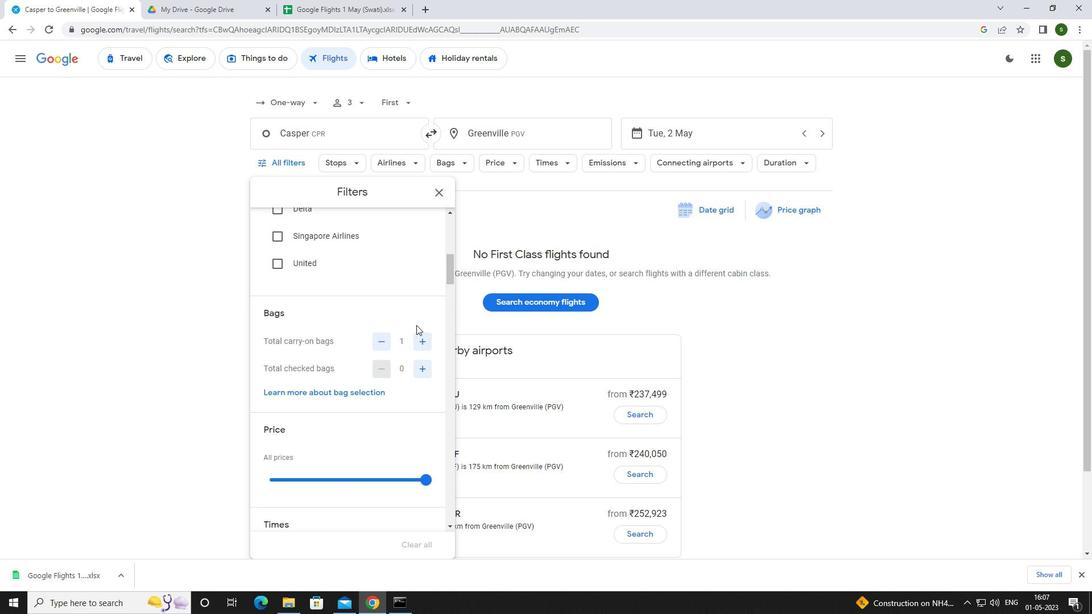 
Action: Mouse scrolled (416, 314) with delta (0, 0)
Screenshot: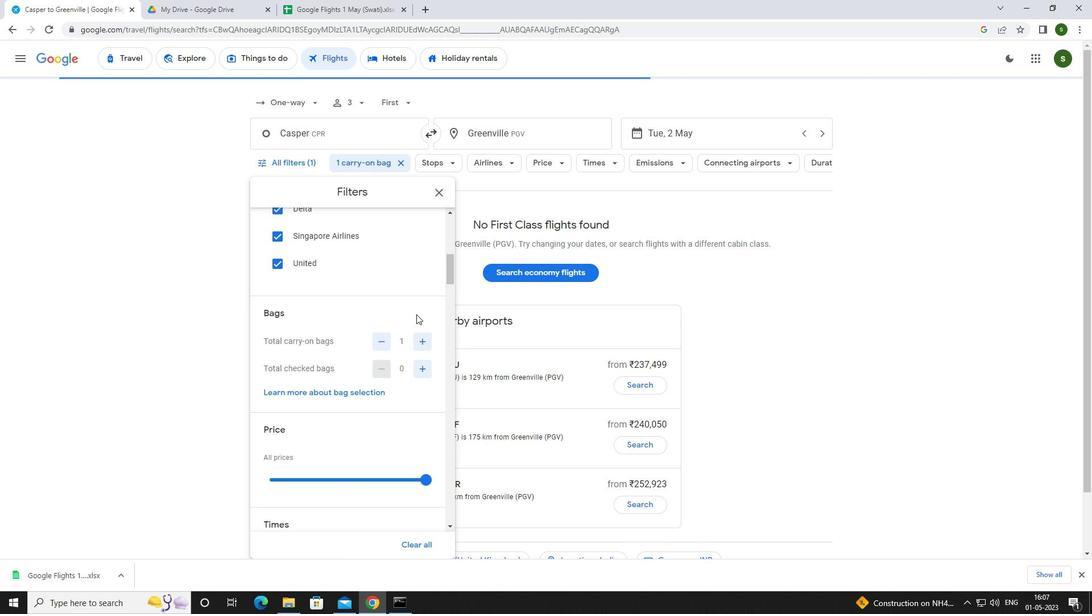 
Action: Mouse scrolled (416, 314) with delta (0, 0)
Screenshot: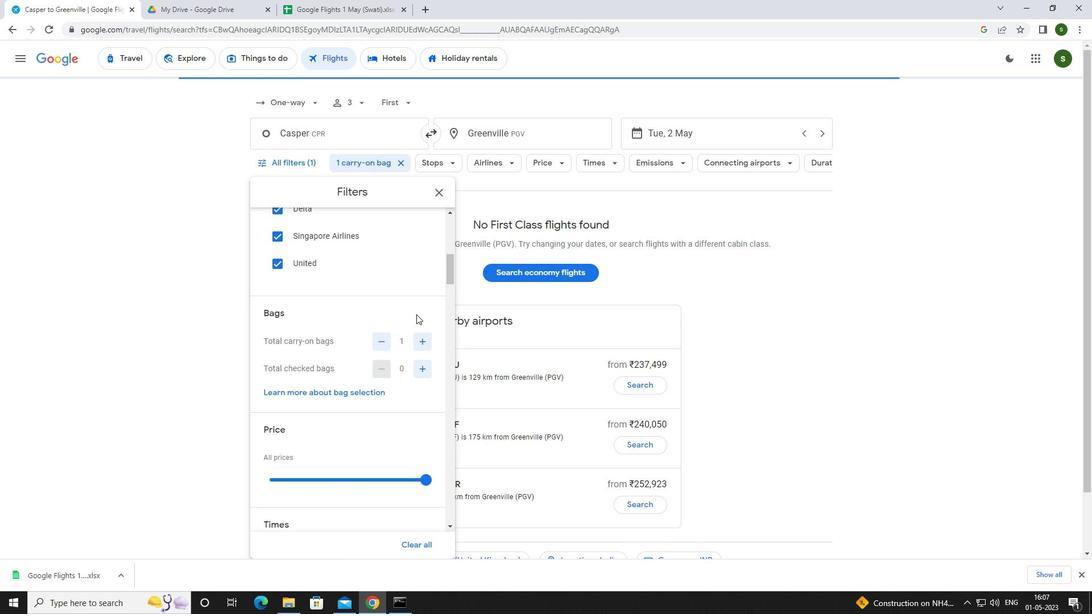 
Action: Mouse moved to (421, 366)
Screenshot: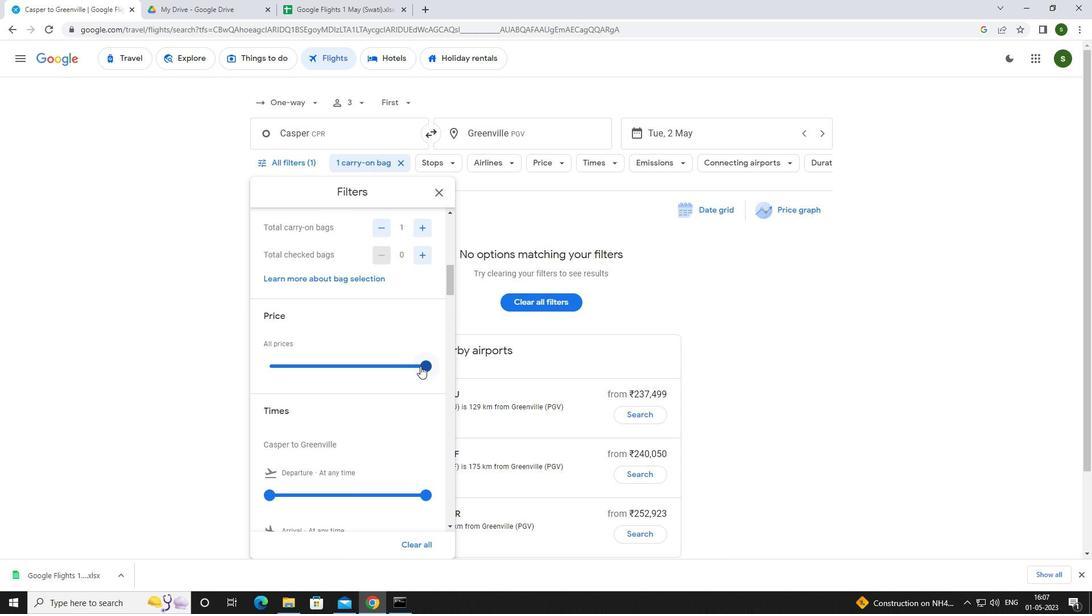 
Action: Mouse pressed left at (421, 366)
Screenshot: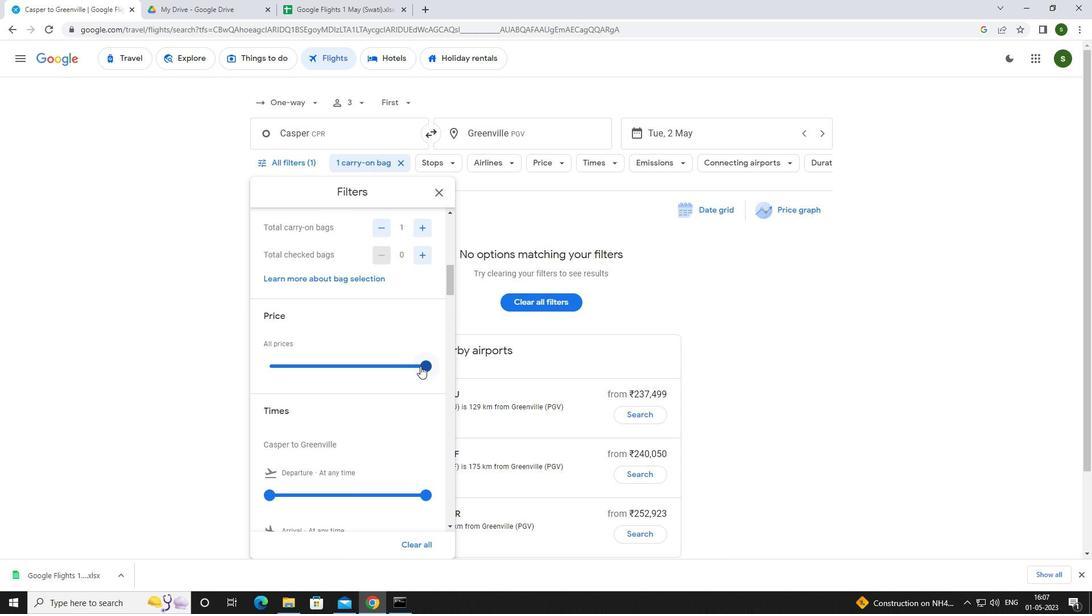 
Action: Mouse moved to (328, 380)
Screenshot: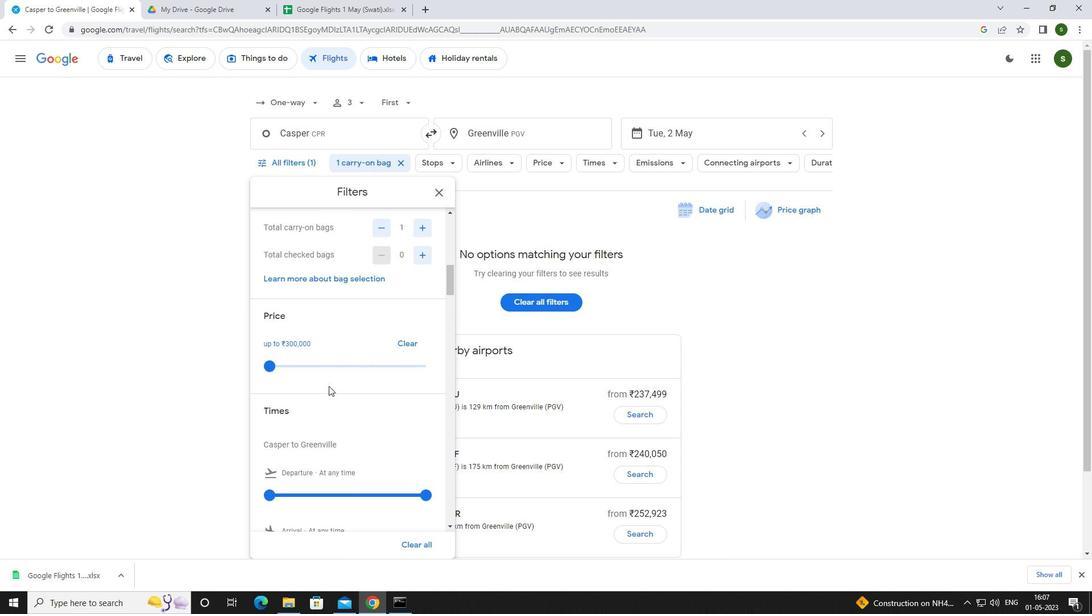
Action: Mouse scrolled (328, 380) with delta (0, 0)
Screenshot: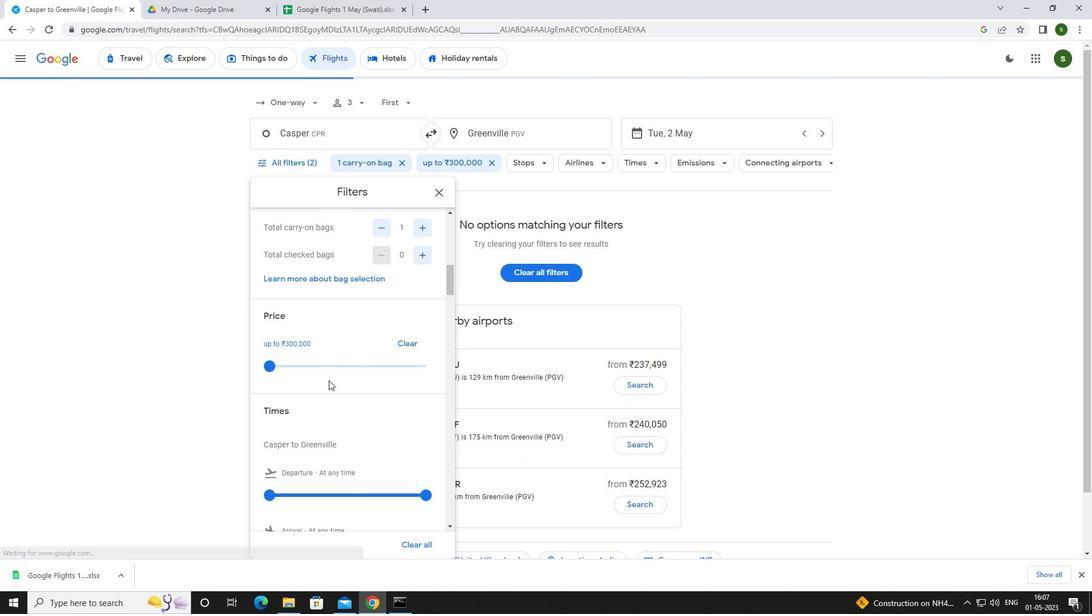 
Action: Mouse scrolled (328, 380) with delta (0, 0)
Screenshot: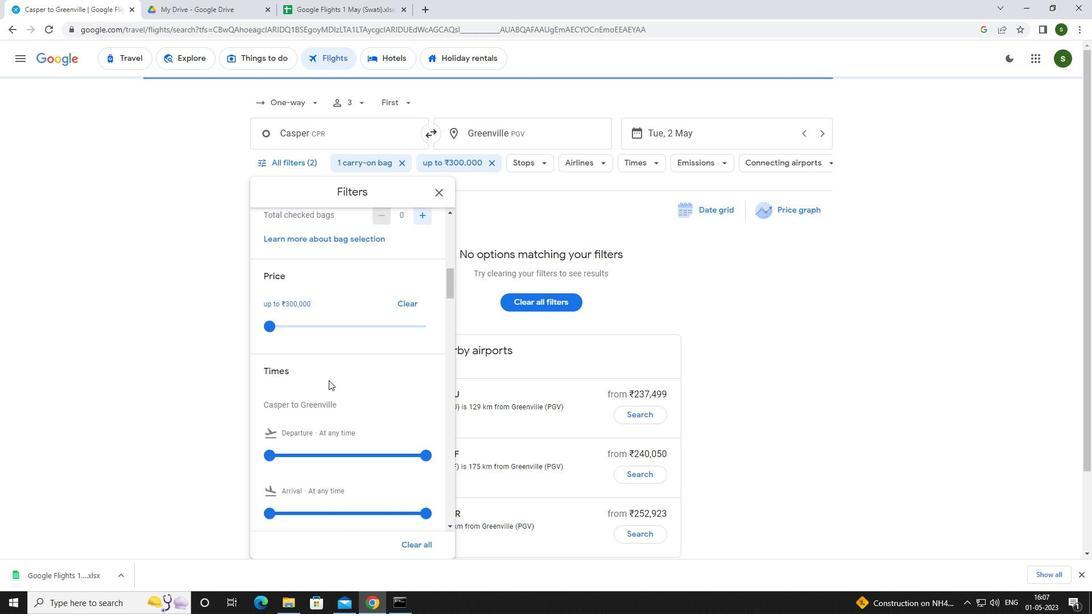 
Action: Mouse moved to (266, 377)
Screenshot: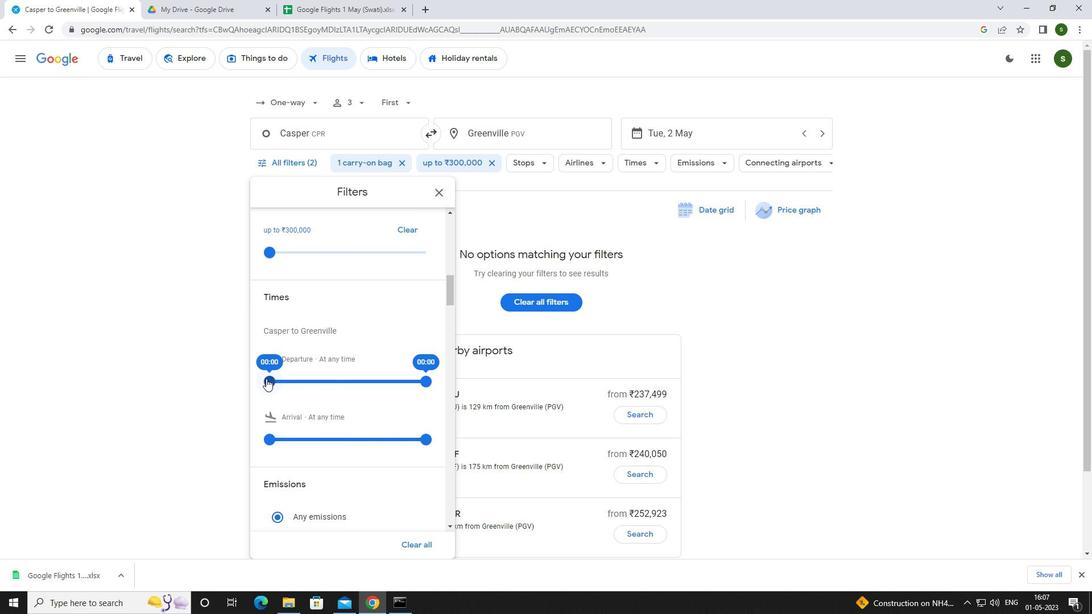 
Action: Mouse pressed left at (266, 377)
Screenshot: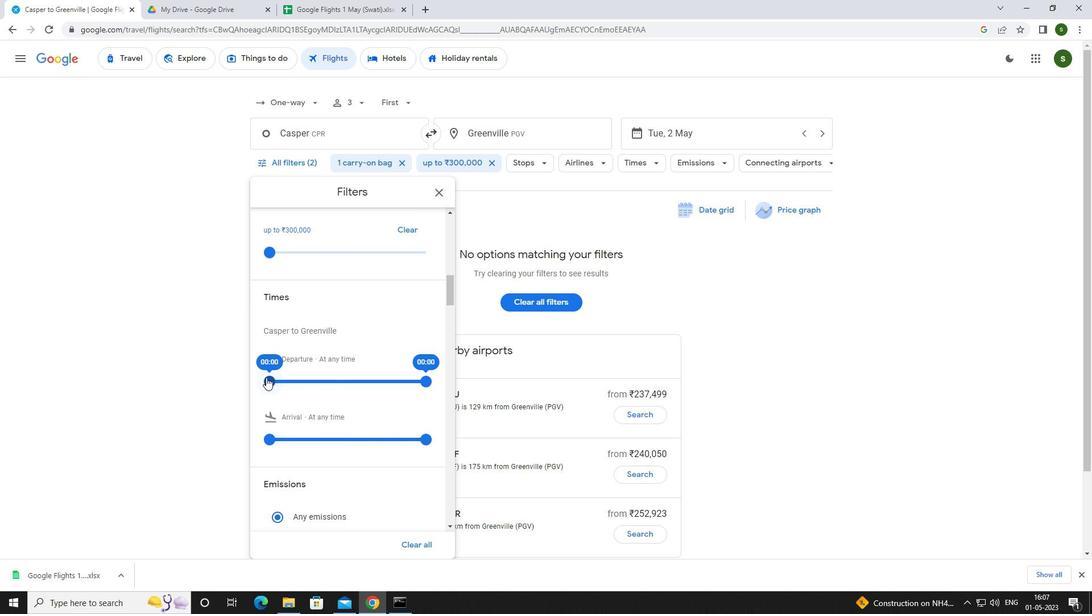 
Action: Mouse moved to (758, 301)
Screenshot: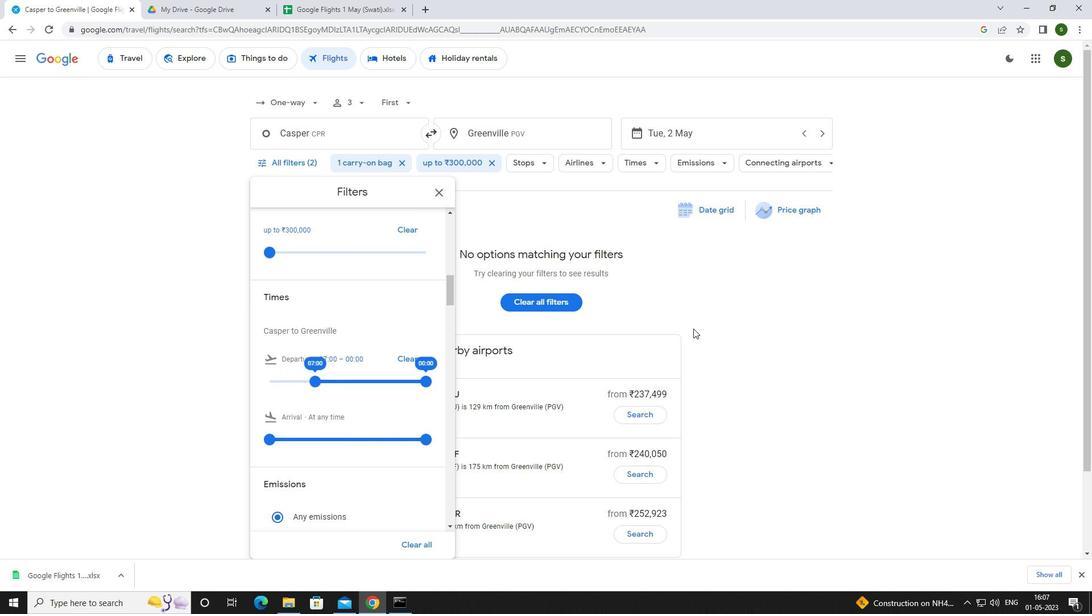 
Action: Mouse pressed left at (758, 301)
Screenshot: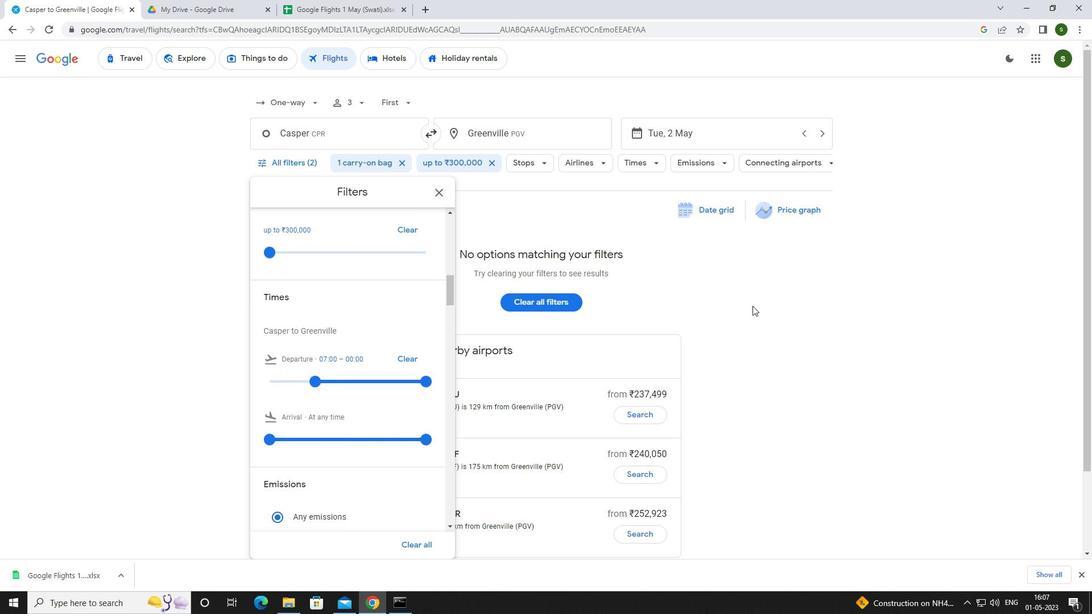 
